 Task: Plan a 90-minute guitar and music lessons with a professional musician.
Action: Mouse pressed left at (901, 125)
Screenshot: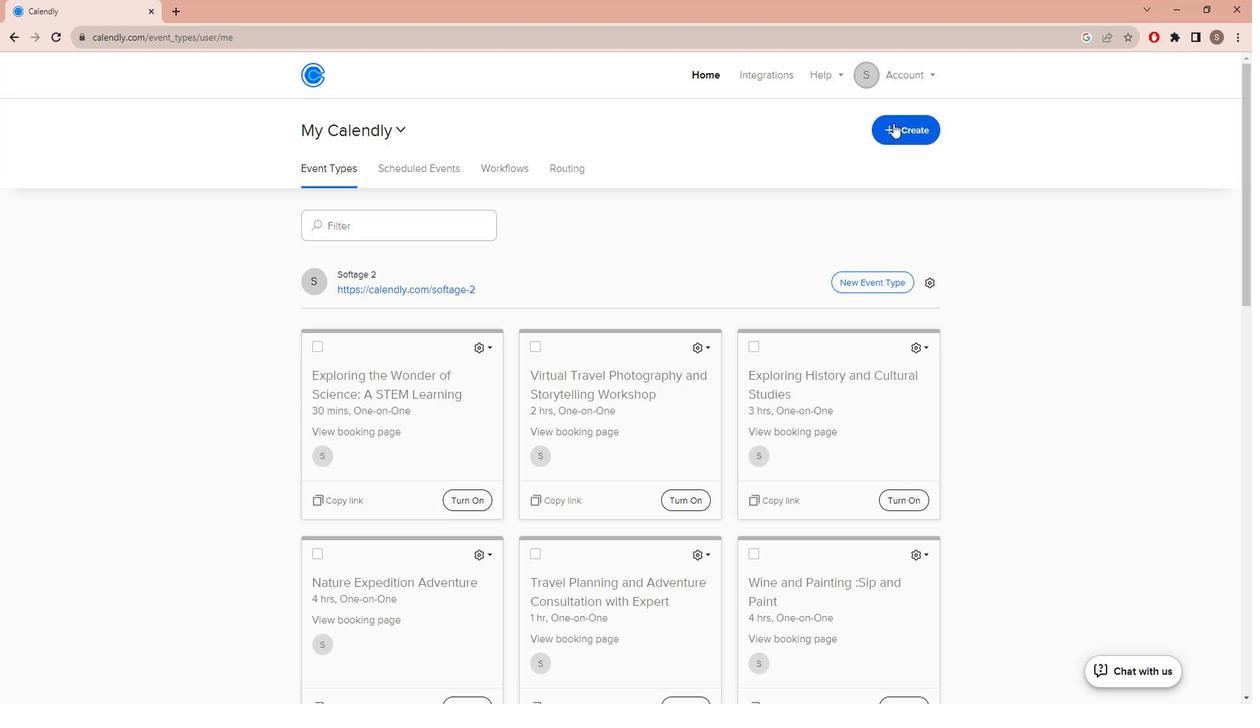 
Action: Mouse moved to (869, 172)
Screenshot: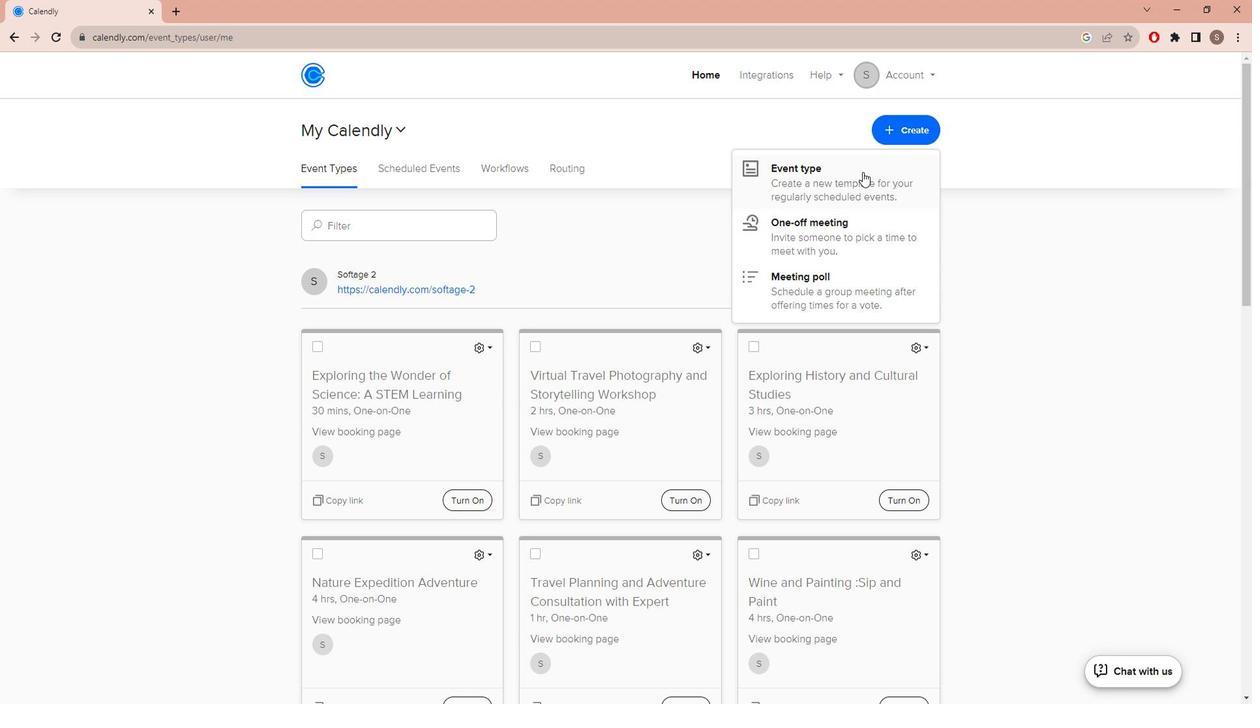 
Action: Mouse pressed left at (869, 172)
Screenshot: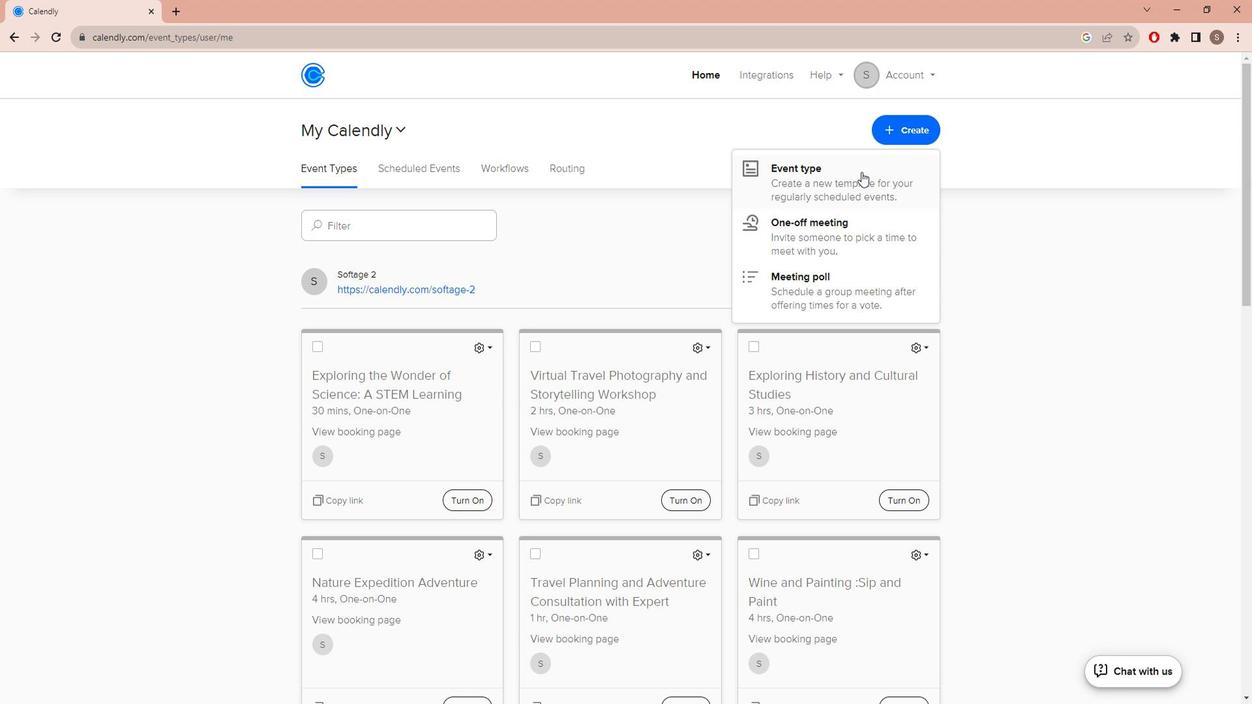 
Action: Mouse moved to (593, 240)
Screenshot: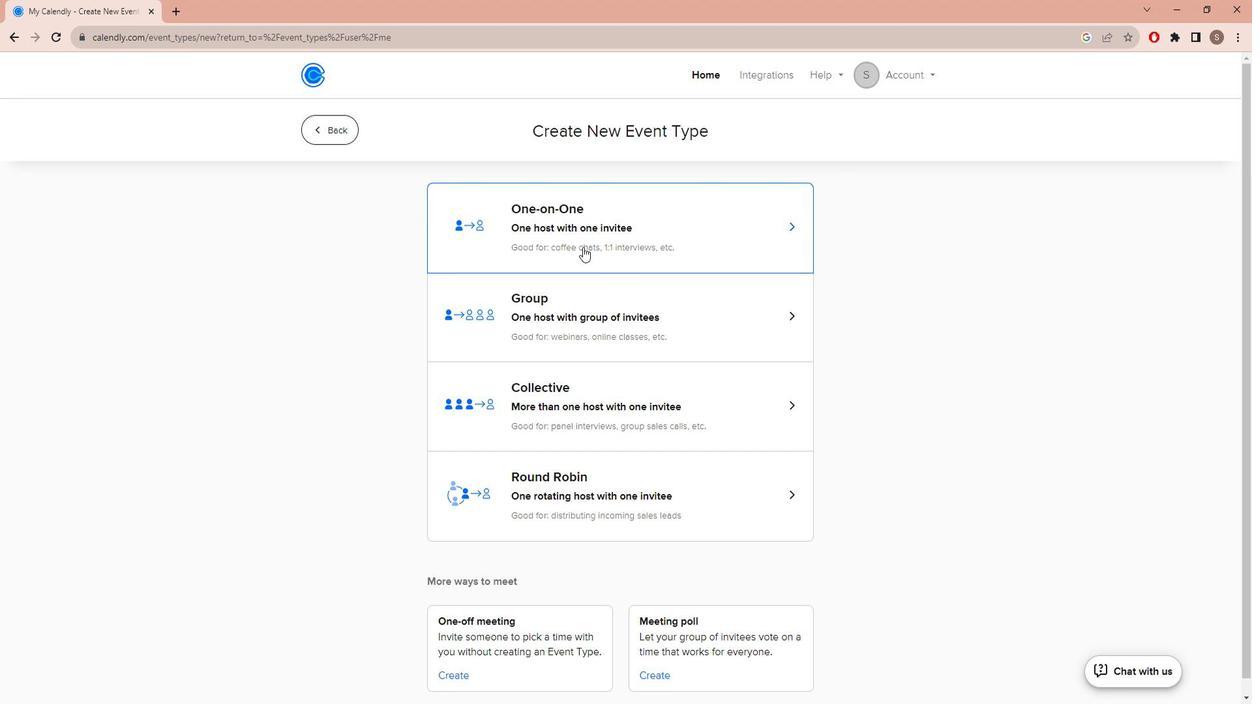 
Action: Mouse pressed left at (593, 240)
Screenshot: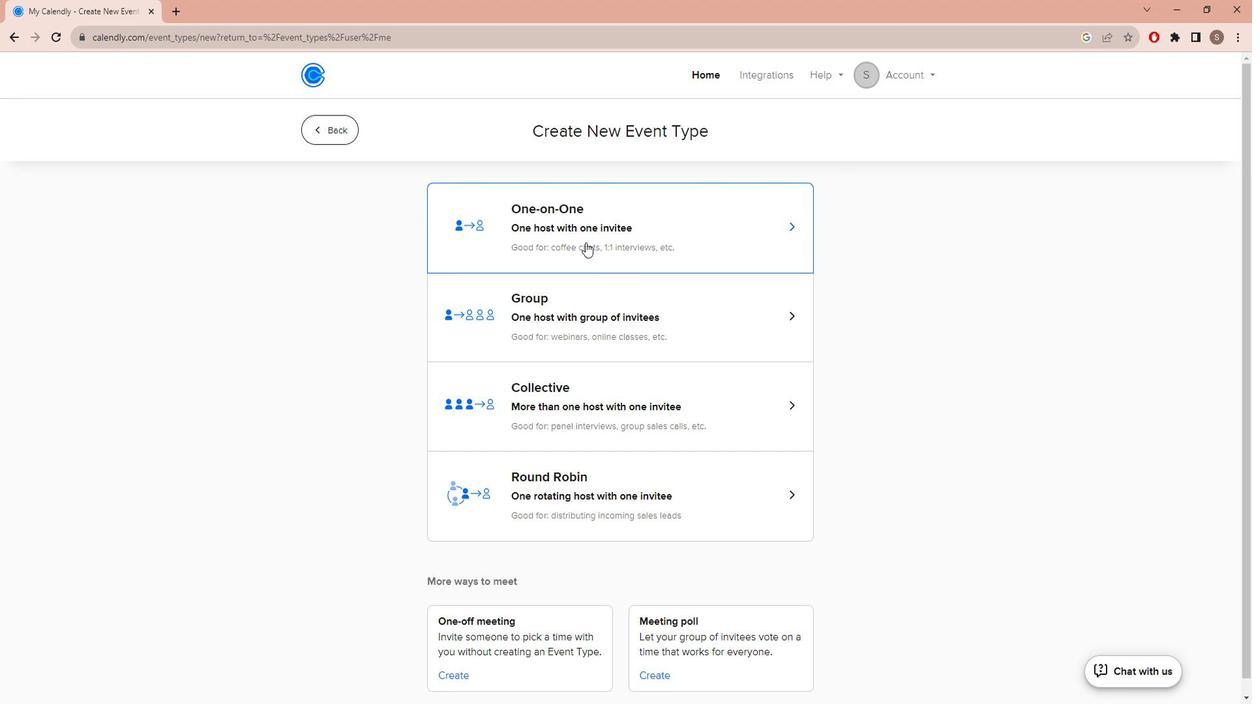 
Action: Mouse moved to (511, 315)
Screenshot: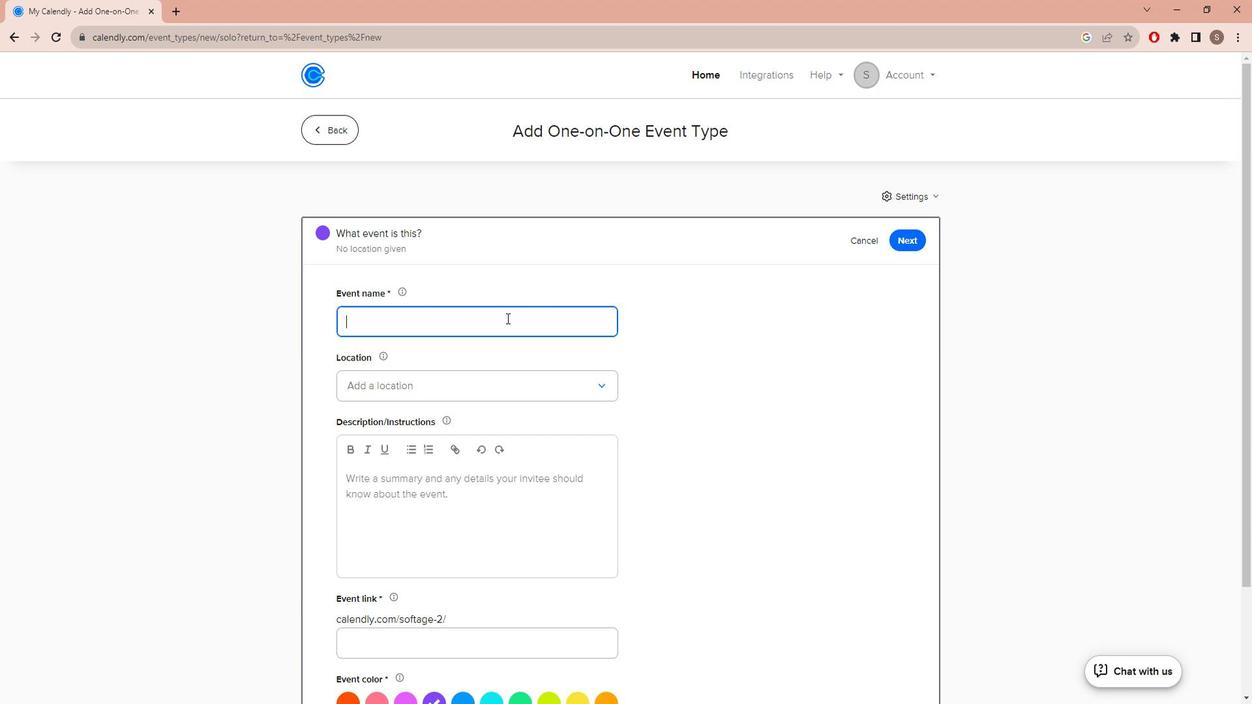 
Action: Key pressed <Key.caps_lock>G<Key.caps_lock>uir<Key.backspace><Key.backspace><Key.backspace><Key.backspace>g<Key.caps_lock>UITAR<Key.space><Key.caps_lock>l<Key.caps_lock>ESSON<Key.shift_r>:<Key.space><Key.caps_lock>l<Key.caps_lock>ESSON<Key.space>WITH<Key.space>A<Key.space><Key.caps_lock>p<Key.caps_lock>RO
Screenshot: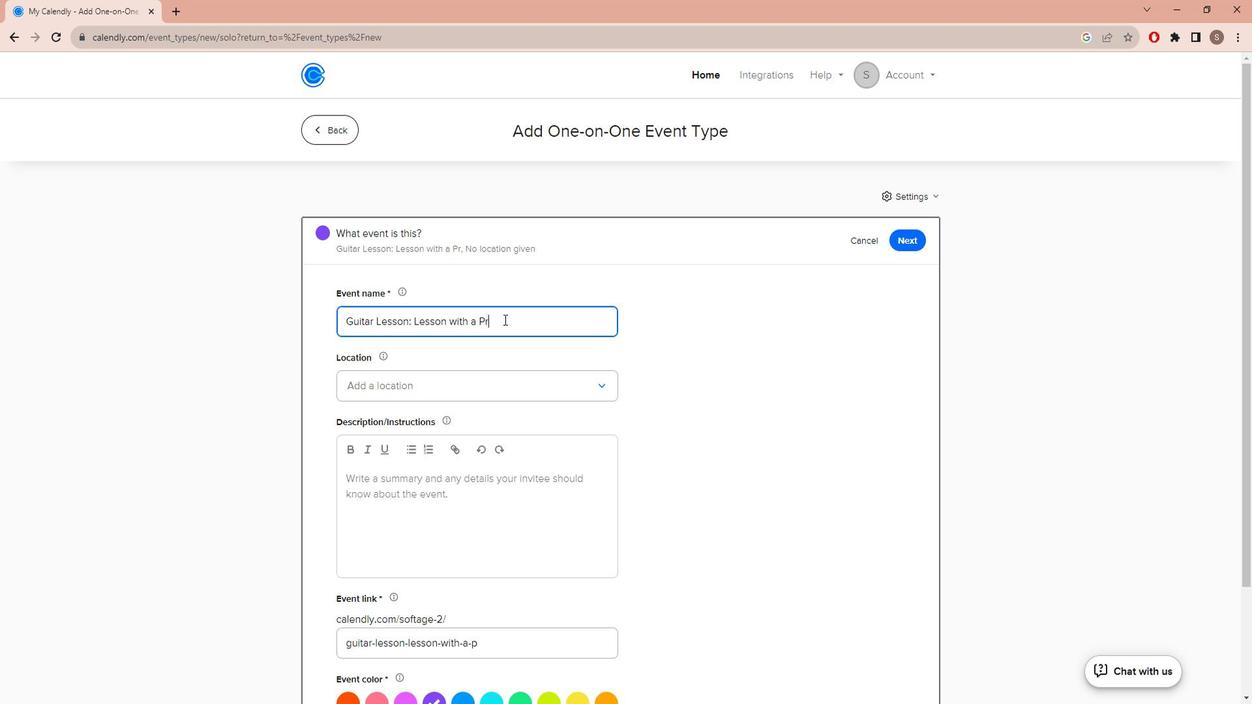 
Action: Mouse moved to (416, 381)
Screenshot: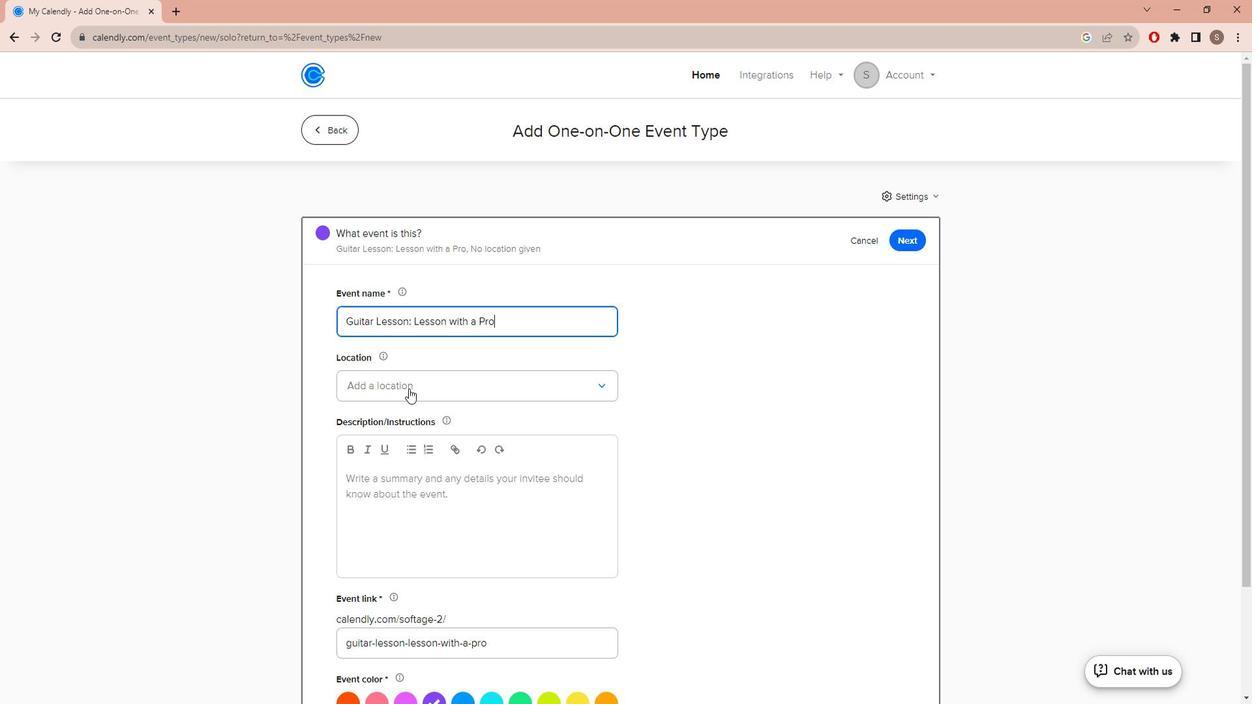 
Action: Mouse pressed left at (416, 381)
Screenshot: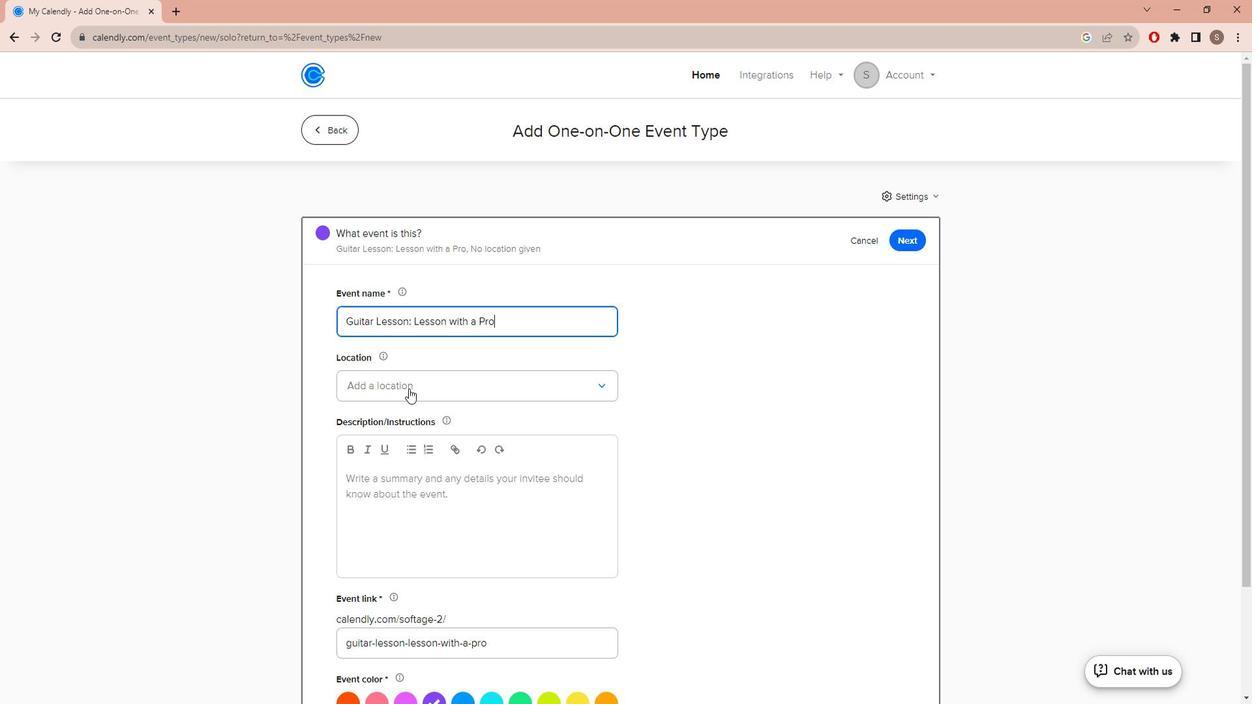 
Action: Mouse moved to (396, 412)
Screenshot: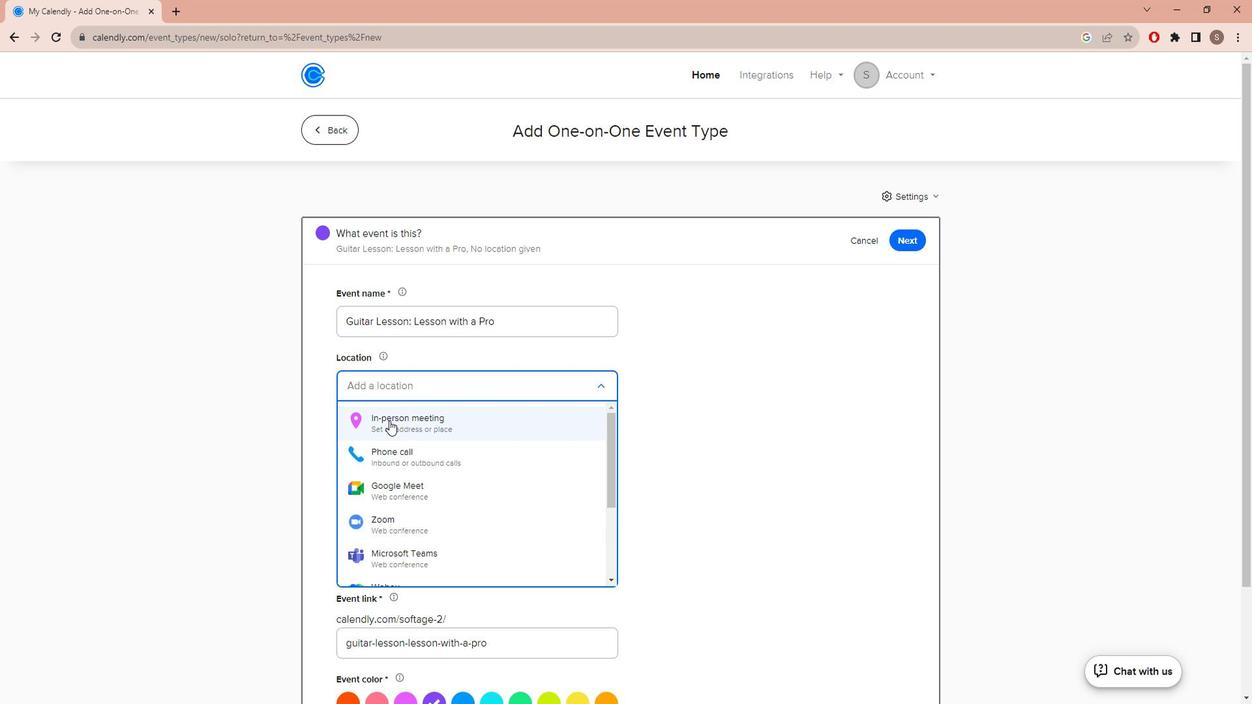 
Action: Mouse pressed left at (396, 412)
Screenshot: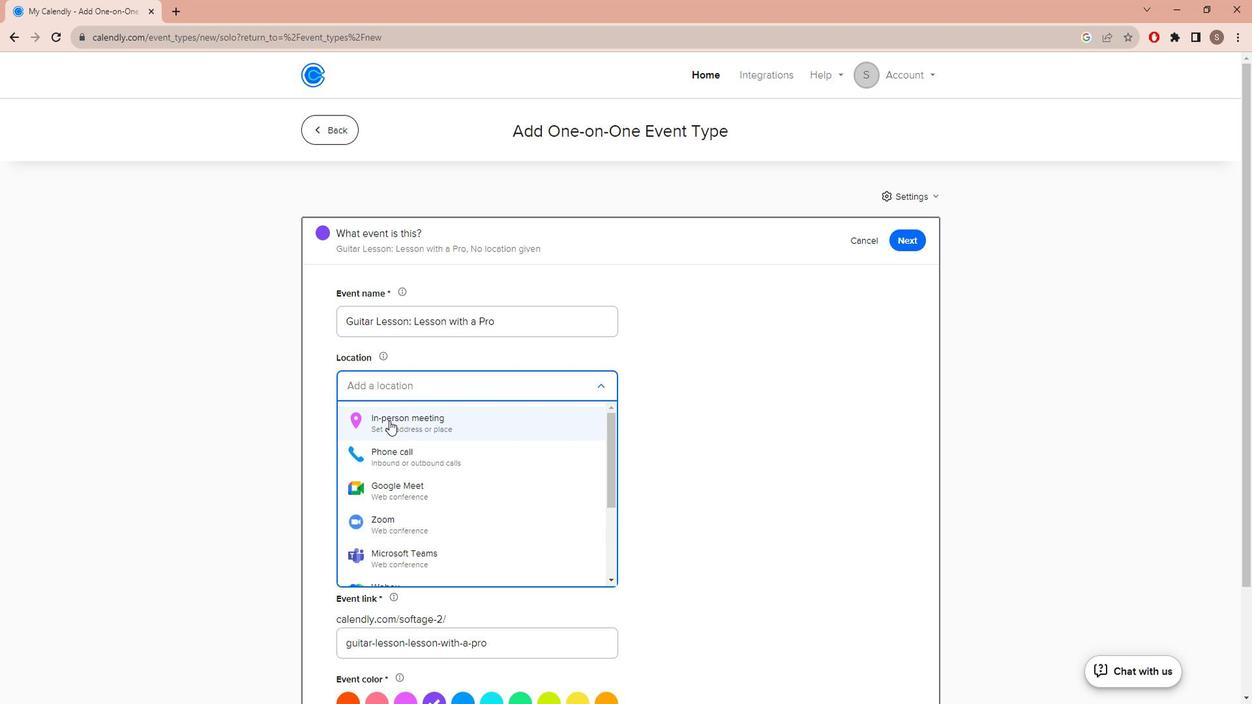
Action: Mouse moved to (596, 230)
Screenshot: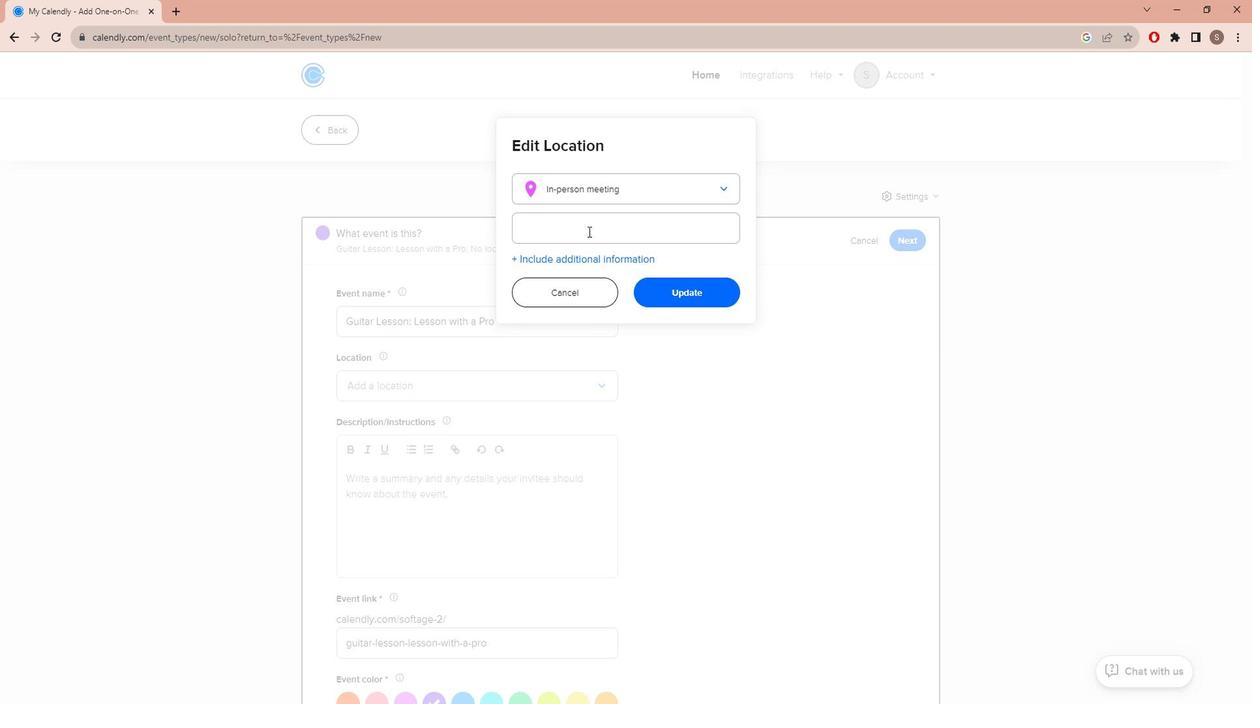 
Action: Mouse pressed left at (596, 230)
Screenshot: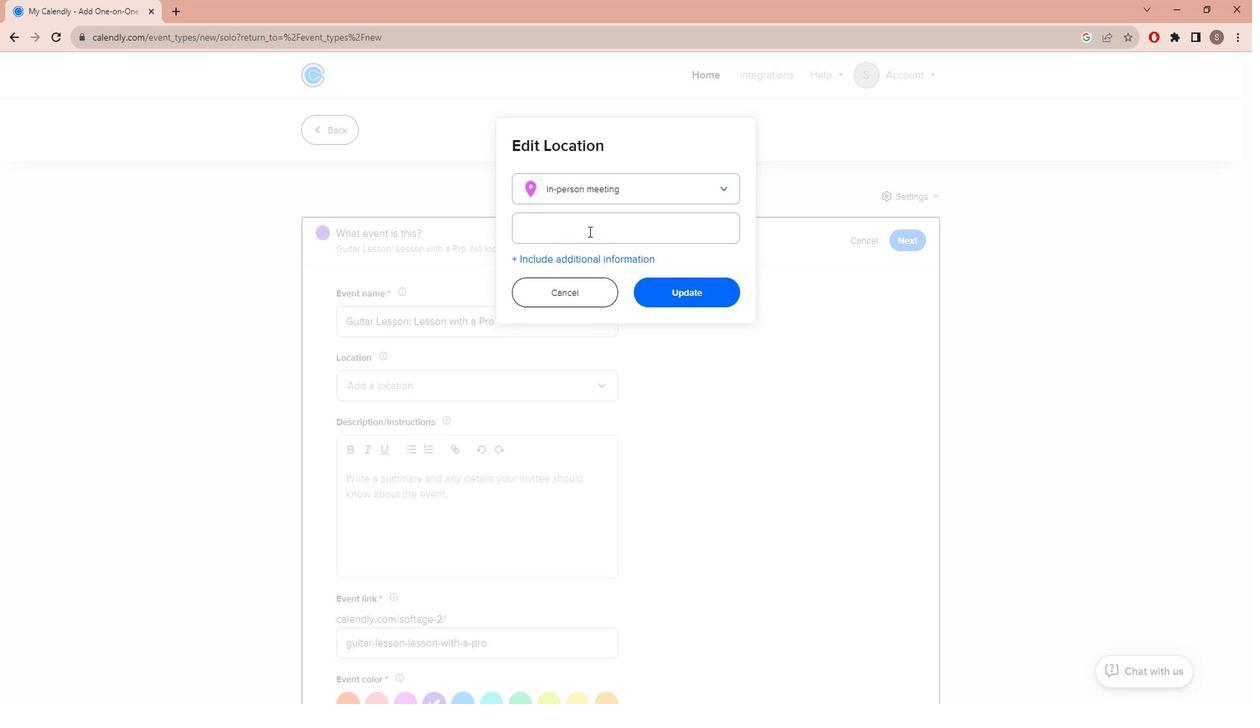 
Action: Mouse moved to (597, 228)
Screenshot: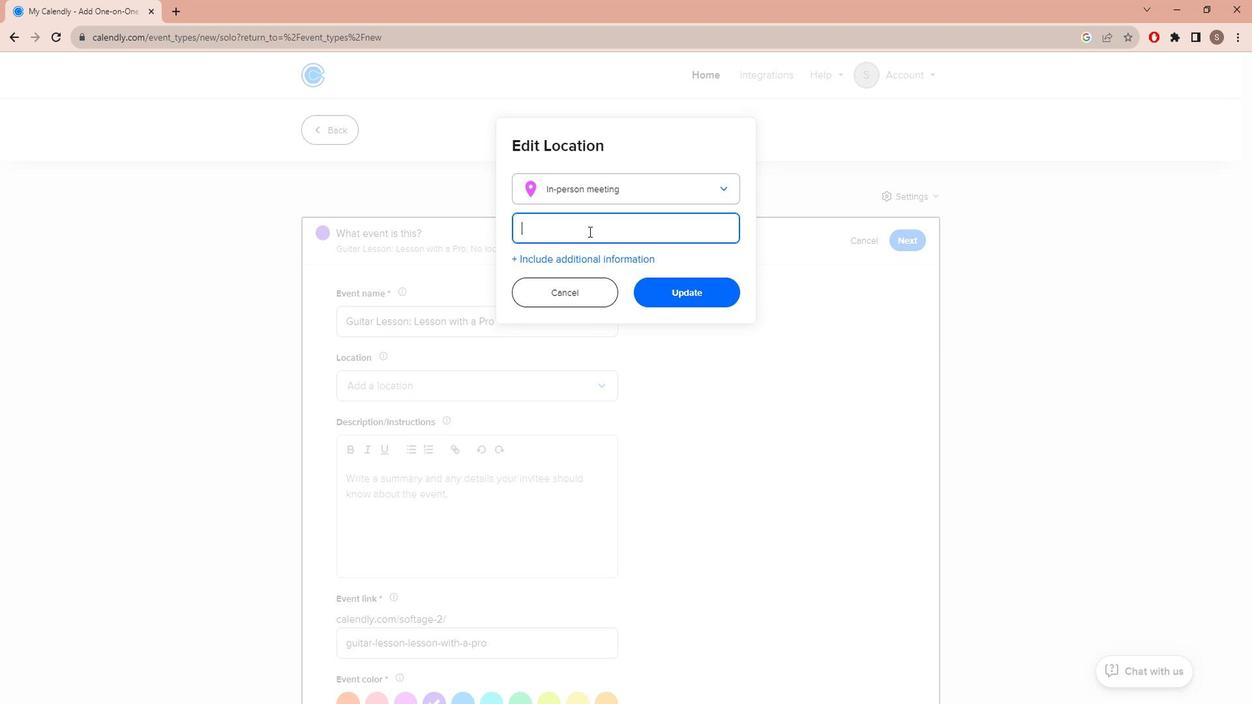 
Action: Key pressed <Key.caps_lock>g<Key.caps_lock>UITAR<Key.space><Key.caps_lock>g<Key.caps_lock>ROOVE<Key.space><Key.caps_lock>a<Key.caps_lock>CADEMY
Screenshot: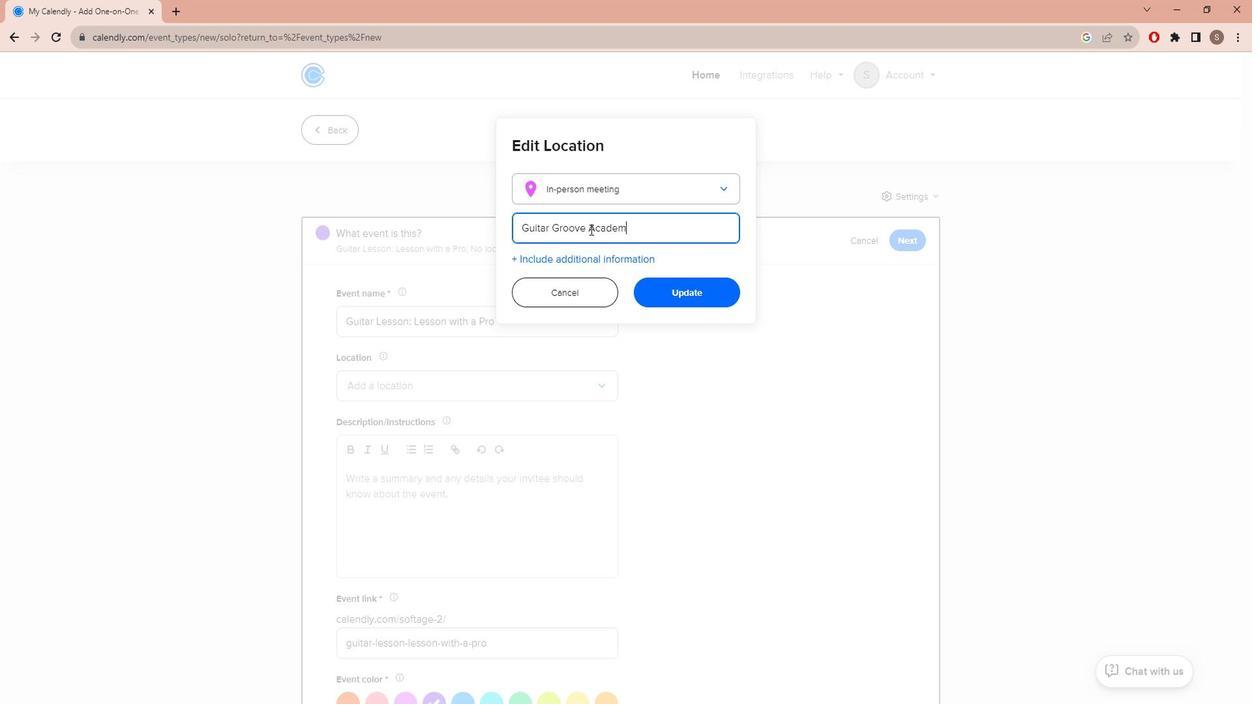 
Action: Mouse moved to (597, 228)
Screenshot: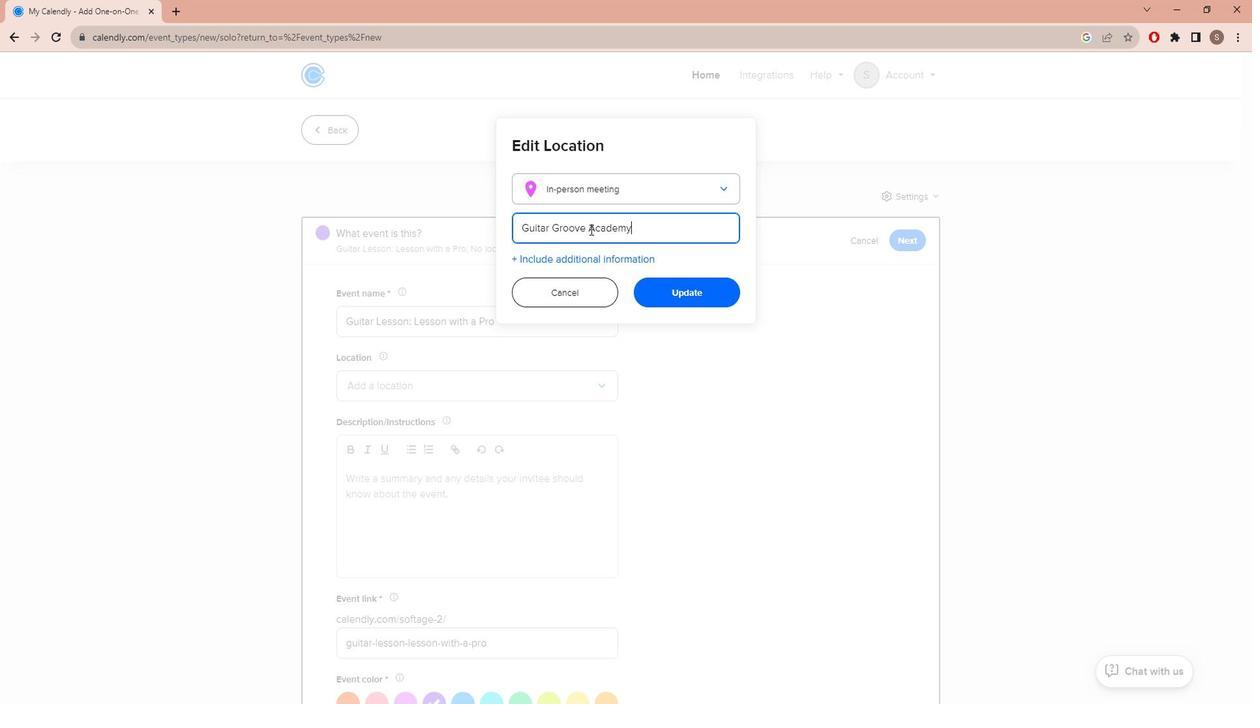 
Action: Key pressed ,<Key.caps_lock>m<Key.caps_lock>INNESOTA,<Key.caps_lock>u.s.a
Screenshot: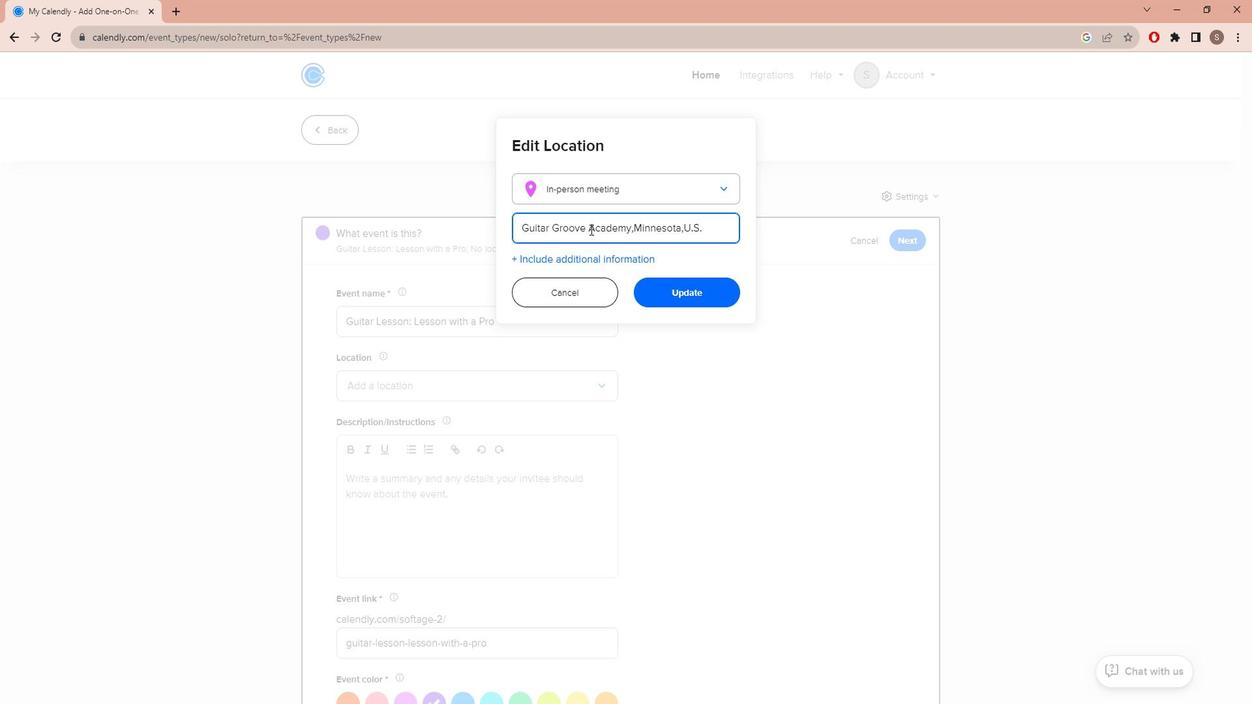 
Action: Mouse moved to (720, 293)
Screenshot: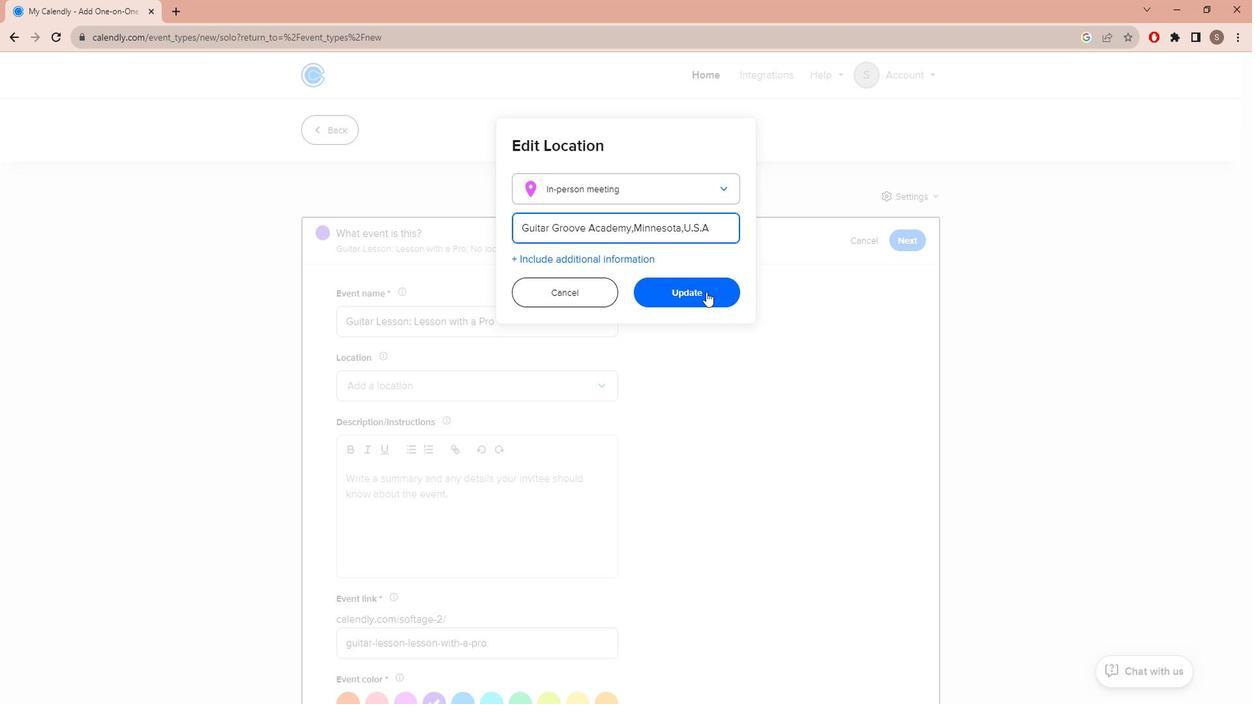 
Action: Mouse pressed left at (720, 293)
Screenshot: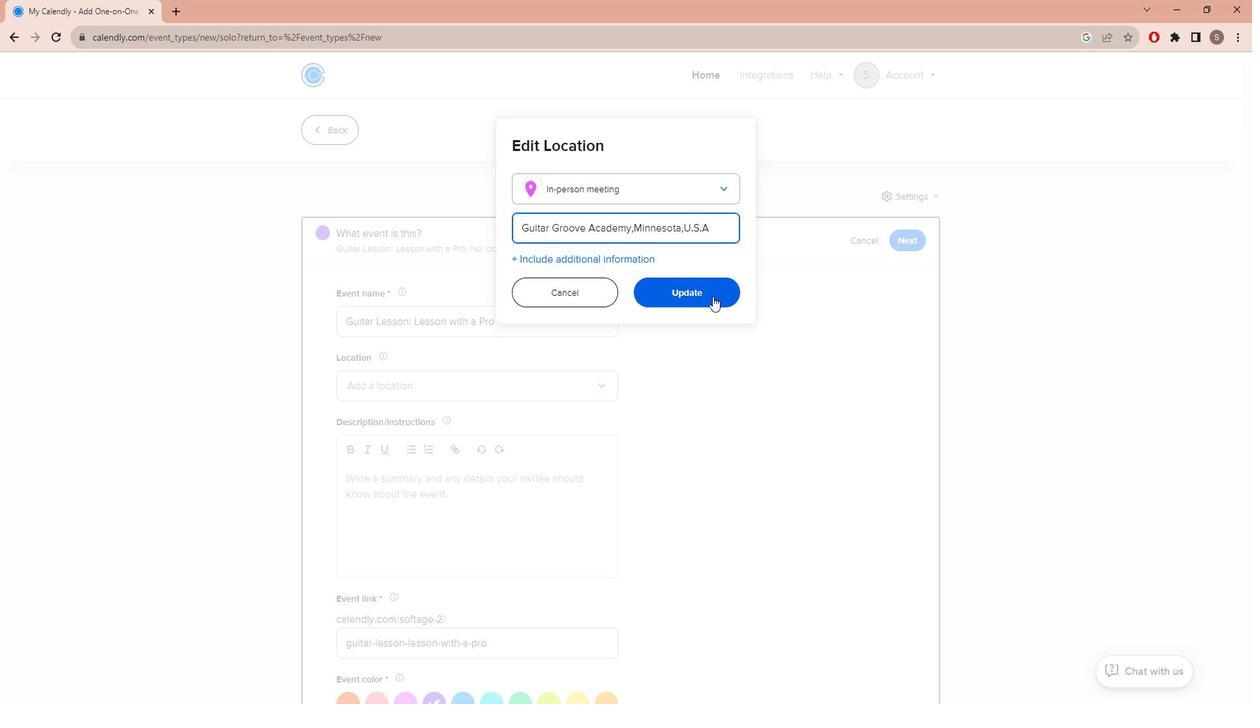 
Action: Mouse moved to (483, 396)
Screenshot: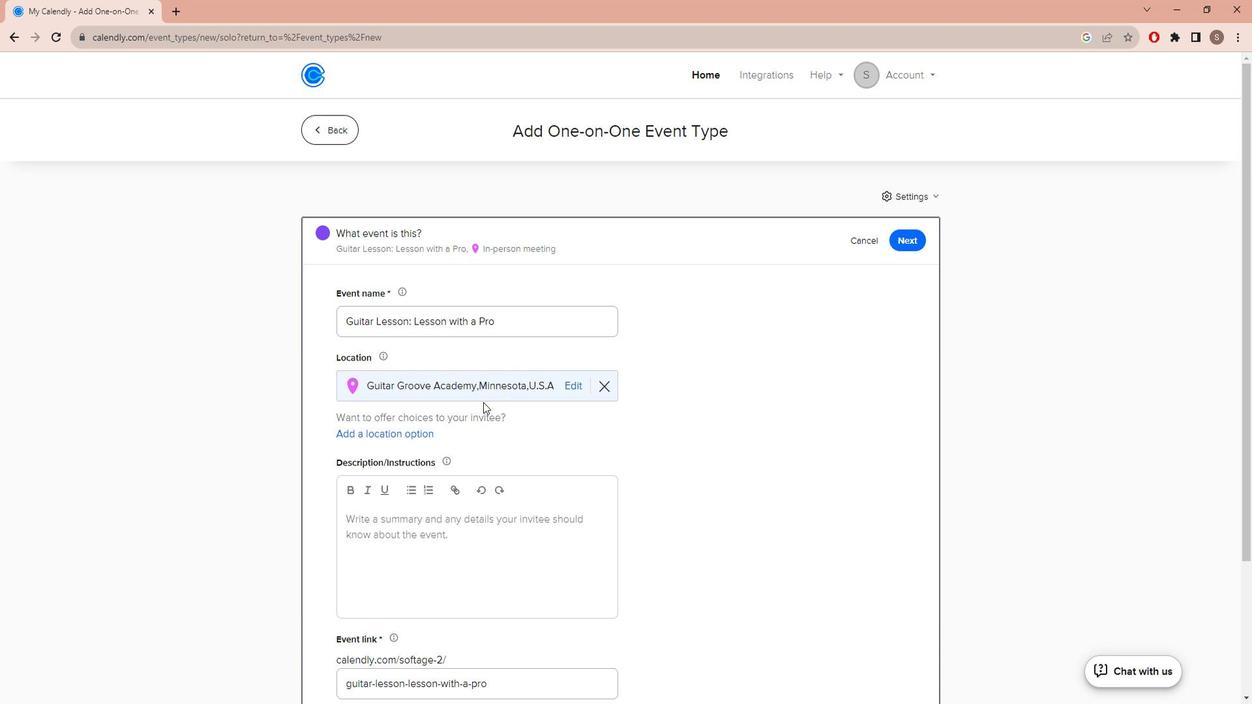 
Action: Mouse scrolled (483, 396) with delta (0, 0)
Screenshot: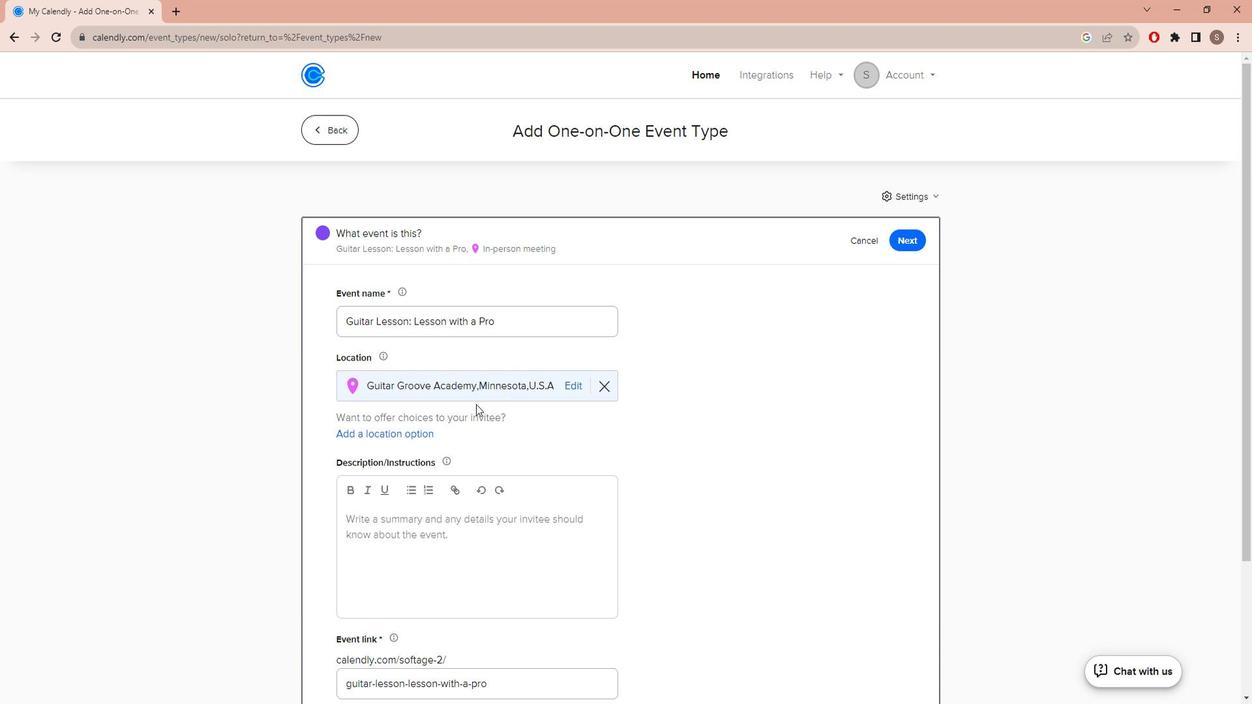 
Action: Mouse scrolled (483, 396) with delta (0, 0)
Screenshot: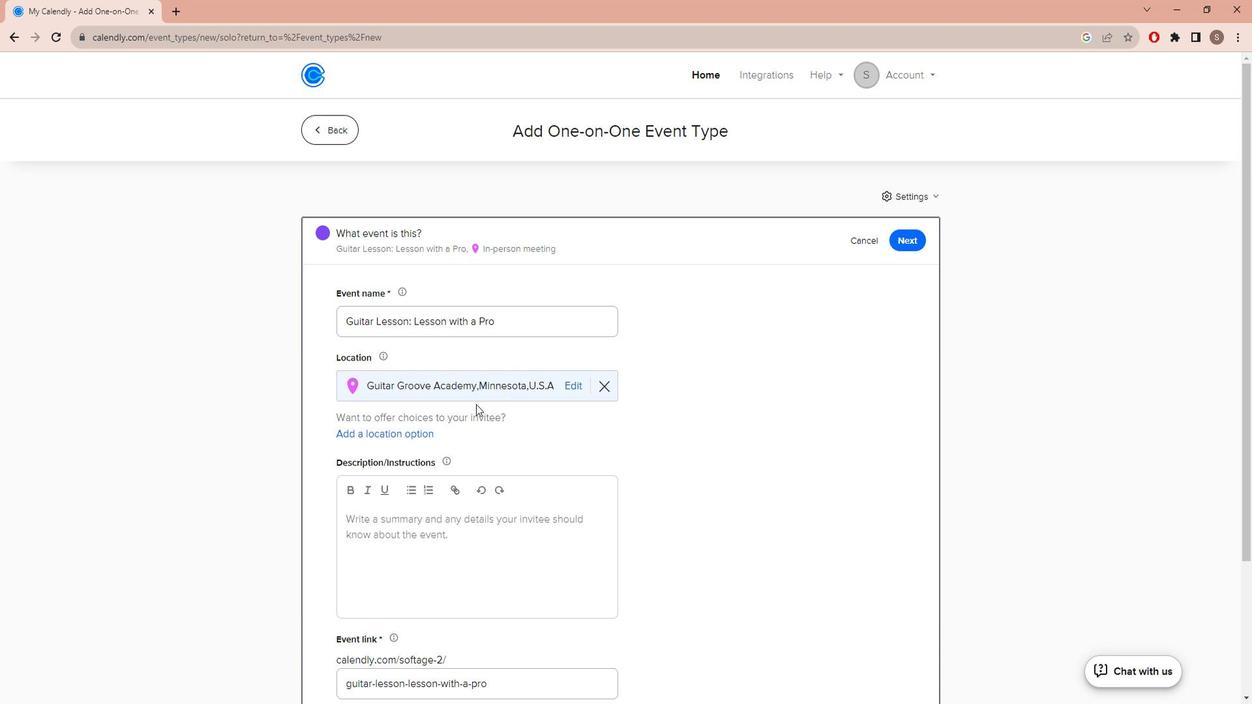 
Action: Mouse scrolled (483, 396) with delta (0, 0)
Screenshot: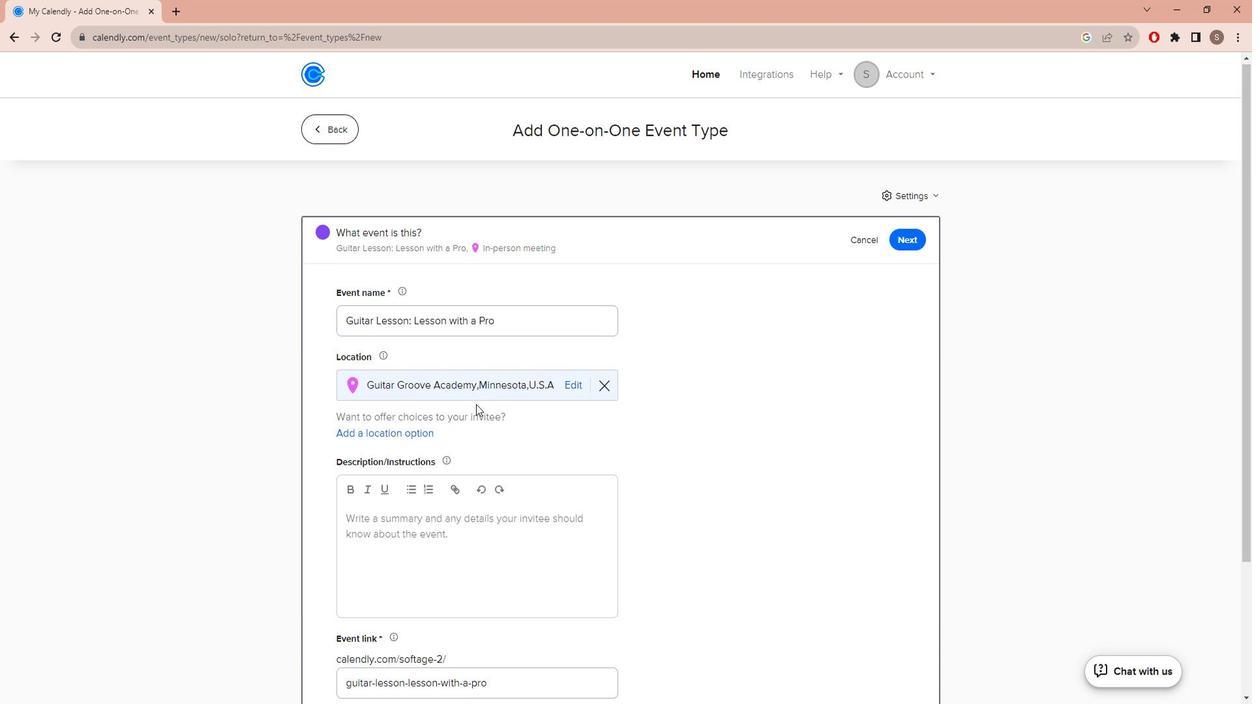 
Action: Mouse moved to (447, 383)
Screenshot: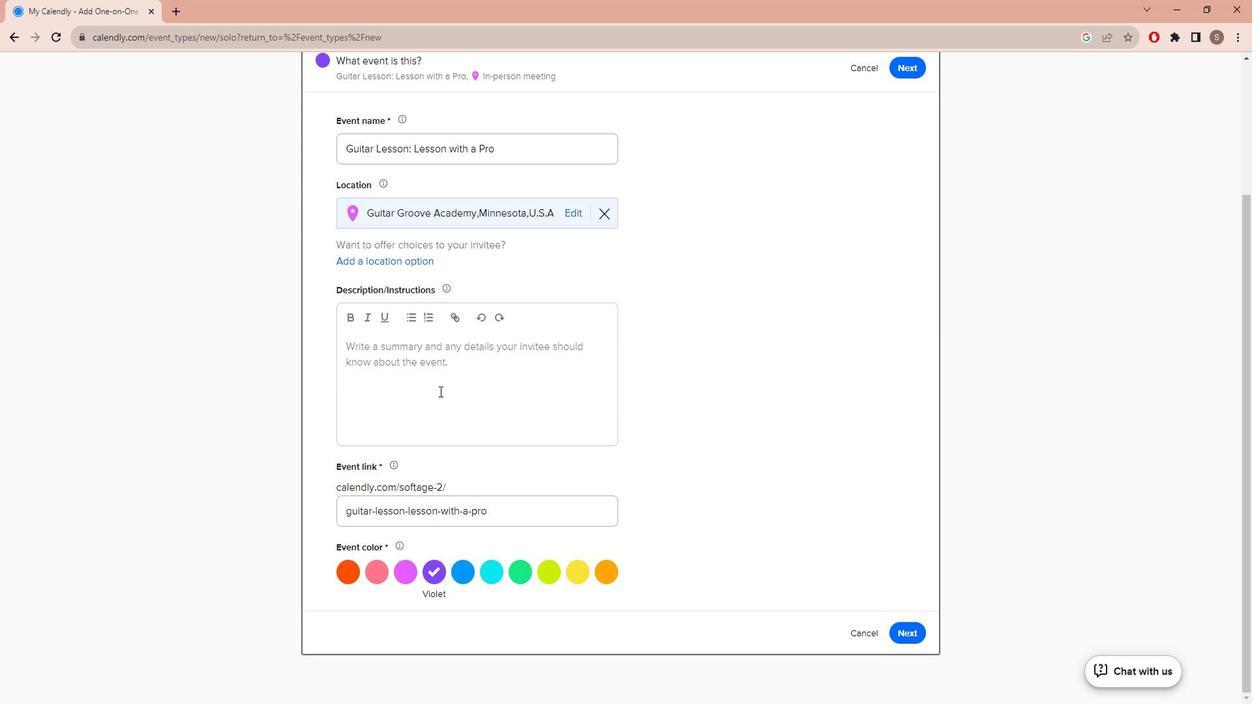 
Action: Mouse pressed left at (447, 383)
Screenshot: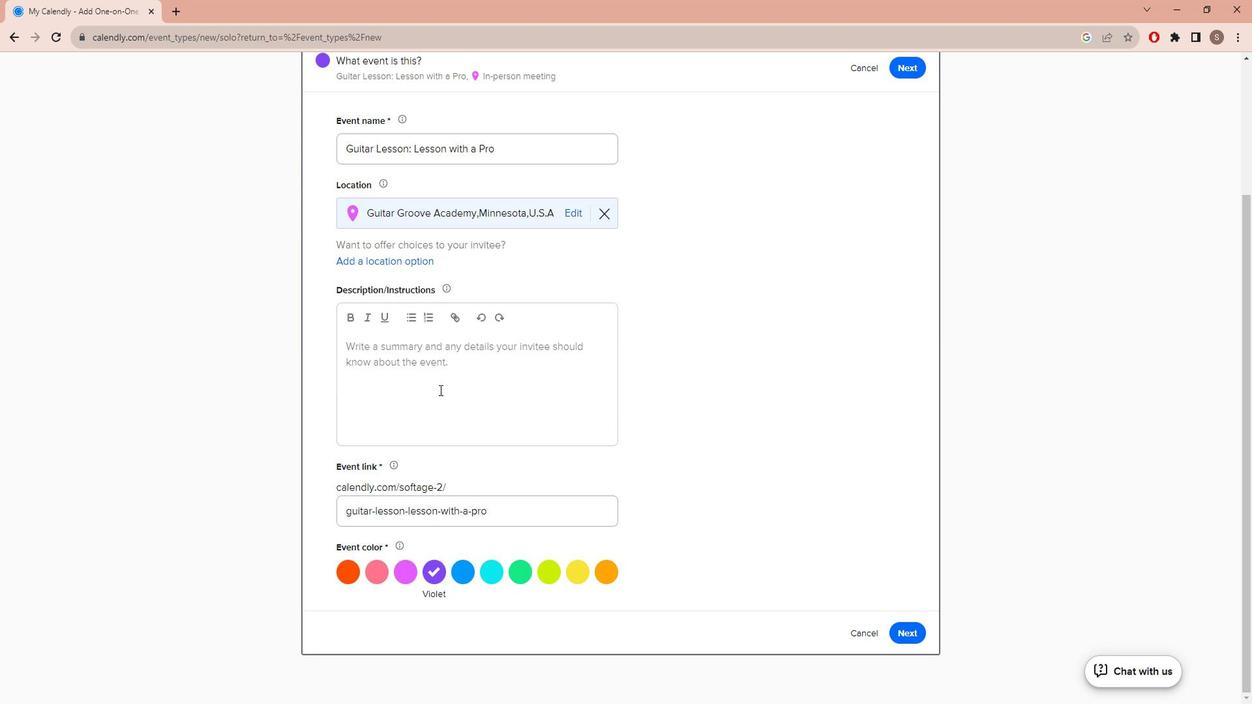 
Action: Key pressed <Key.caps_lock>J<Key.caps_lock><Key.backspace>j<Key.caps_lock>OIN<Key.space>US<Key.space>FOR<Key.space><Key.space>A<Key.space>MUSIC<Key.space>LESSON<Key.space>WITH<Key.space>A<Key.space>SEASONE<Key.space><Key.backspace>D<Key.space>PROFESSIONAL<Key.space>MUSICIAN,<Key.backspace>.<Key.caps_lock>w<Key.caps_lock>HETHER<Key.space>YOU<Key.space>ARE<Key.space>A<Key.space>BEGINNER<Key.space>LOOKING<Key.space>Y<Key.backspace>TO<Key.space>START<Key.space>YOUR<Key.space>JOURNEY<Key.space>OR<Key.space>AN<Key.space>INTERMEDIATE<Key.space>PA<Key.backspace>LAYER<Key.space>LOOKU<Key.backspace>ING<Key.space>TO<Key.space>ENHANCE<Key.space>YUO<Key.backspace><Key.backspace>OUR<Key.space>SKILLS,THIS<Key.space>PERSONALIZED<Key.space>LESSON<Key.space>WILL<Key.space>HELP<Key.space>YOU<Key.space>ACHIEVE<Key.space>YUOU<Key.backspace><Key.backspace><Key.backspace>OUR<Key.space>GOALS.<Key.caps_lock>l<Key.caps_lock>EARN<Key.space>THE<Key.space>ART<Key.space>OF<Key.space>PLAYING<Key.space>GUITAR<Key.space>AND<Key.space>DIVE<Key.space>INTO<Key.space>THE<Key.space>WORLD<Key.space>OF<Key.space>MUSIC<Key.space>UNDER<Key.space>THE<Key.space>GUIDANCE<Key.space>OF<Key.space>AN<Key.space>EP<Key.backspace>XPERT.
Screenshot: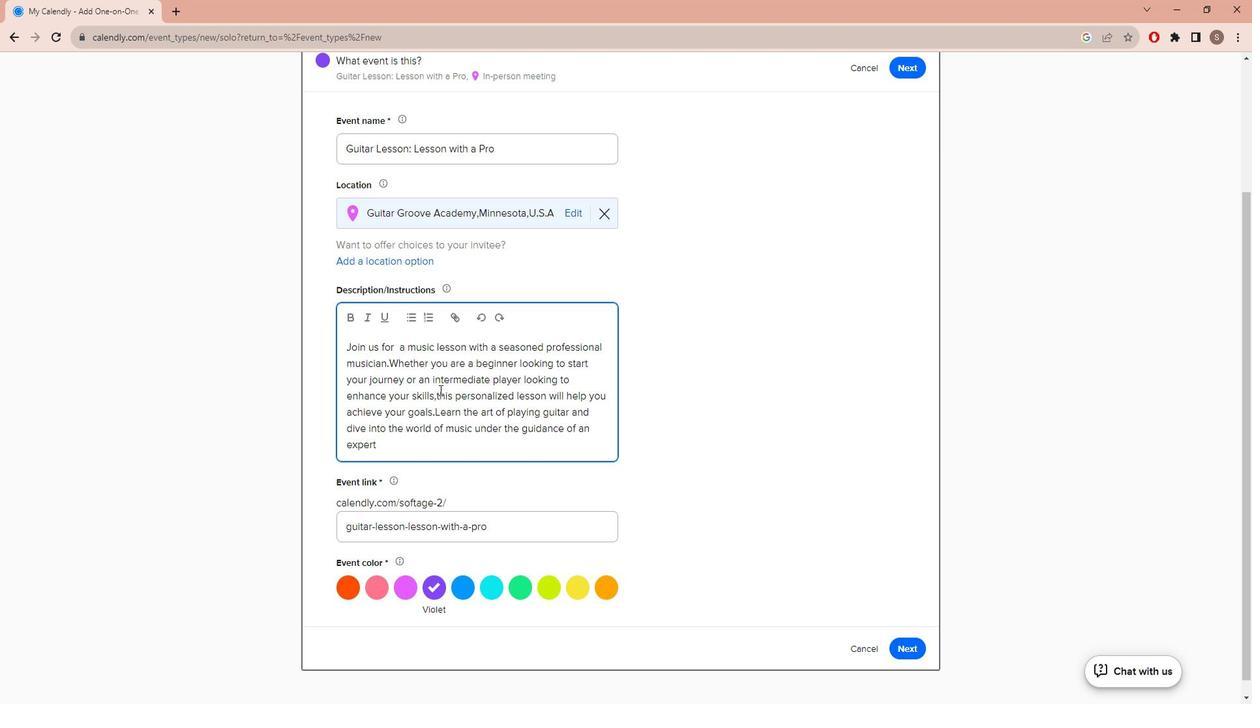 
Action: Mouse moved to (466, 566)
Screenshot: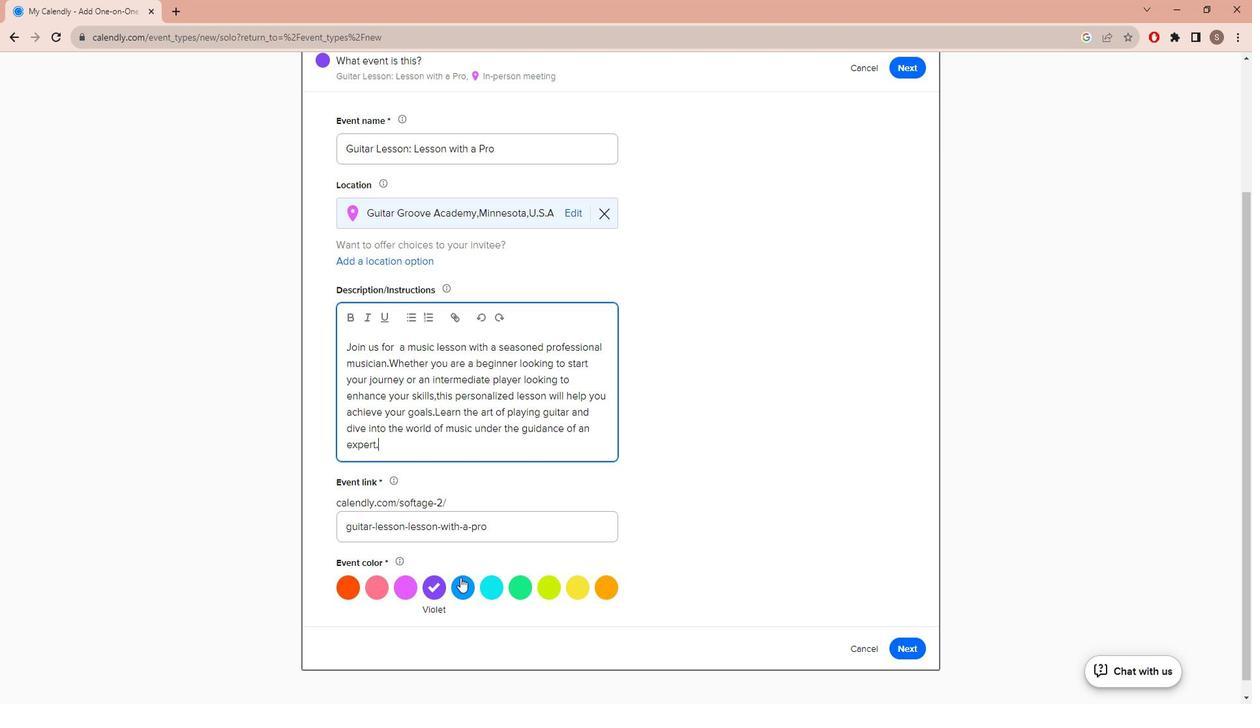 
Action: Mouse pressed left at (466, 566)
Screenshot: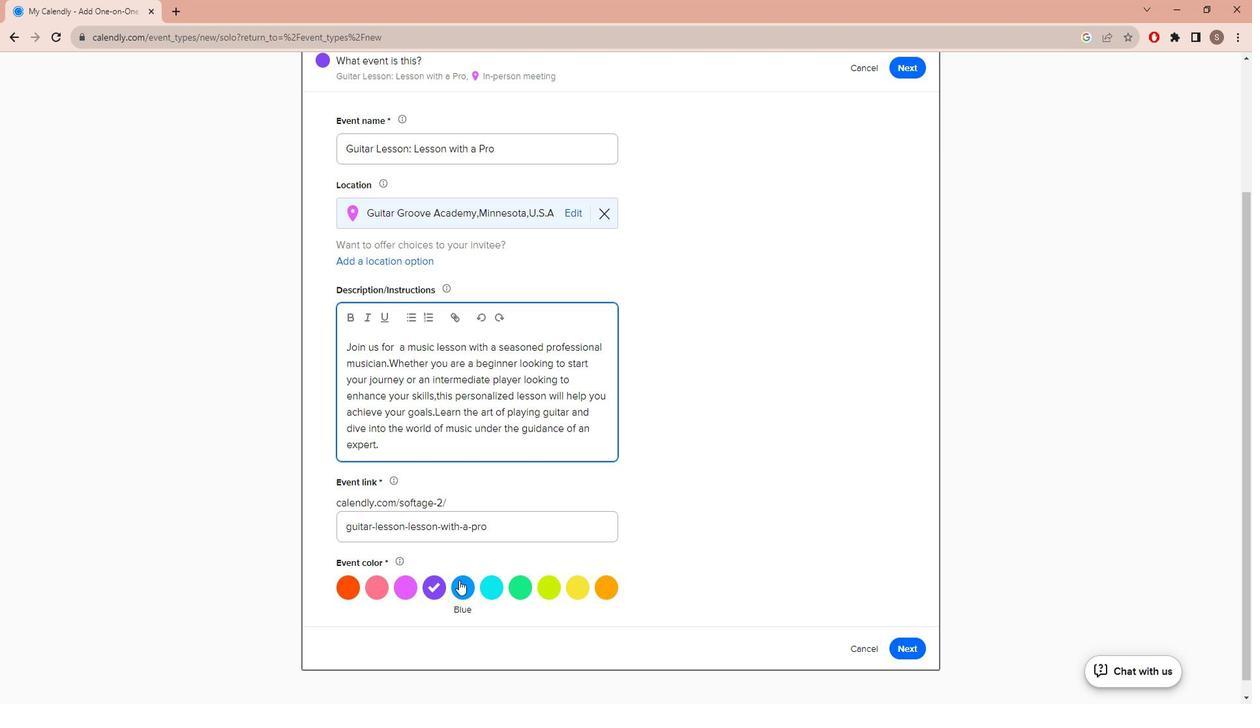 
Action: Mouse moved to (454, 462)
Screenshot: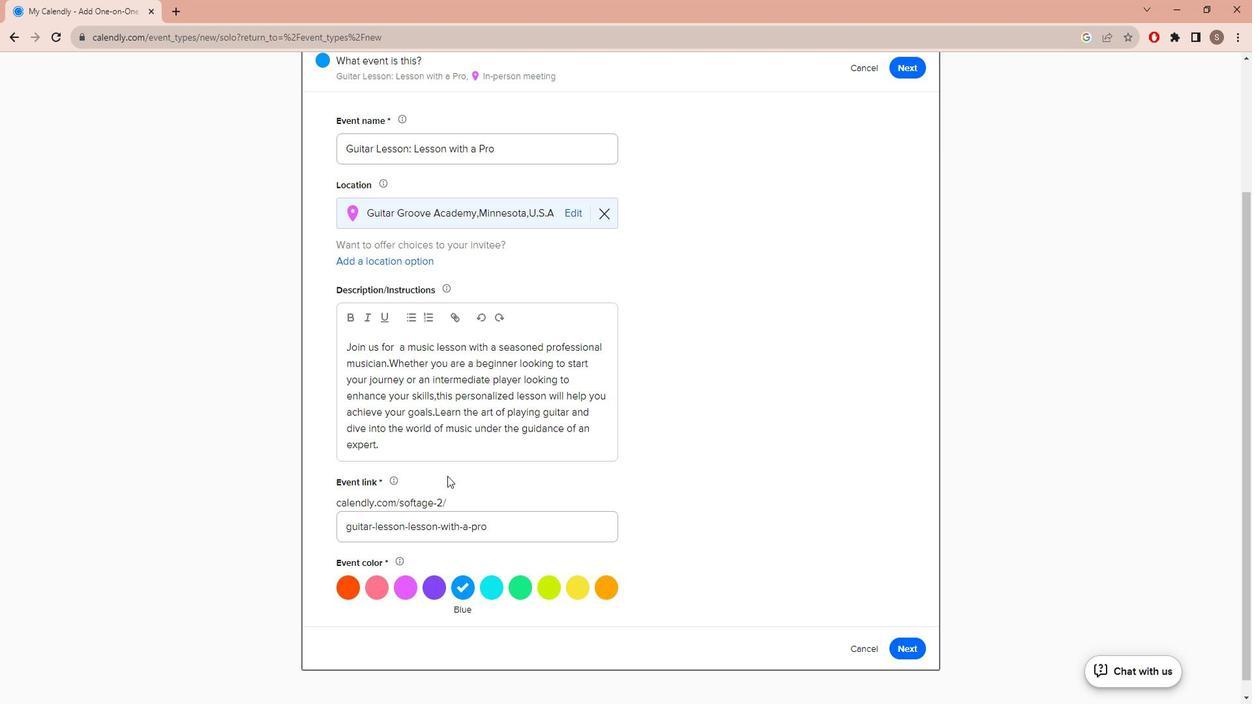 
Action: Mouse scrolled (454, 462) with delta (0, 0)
Screenshot: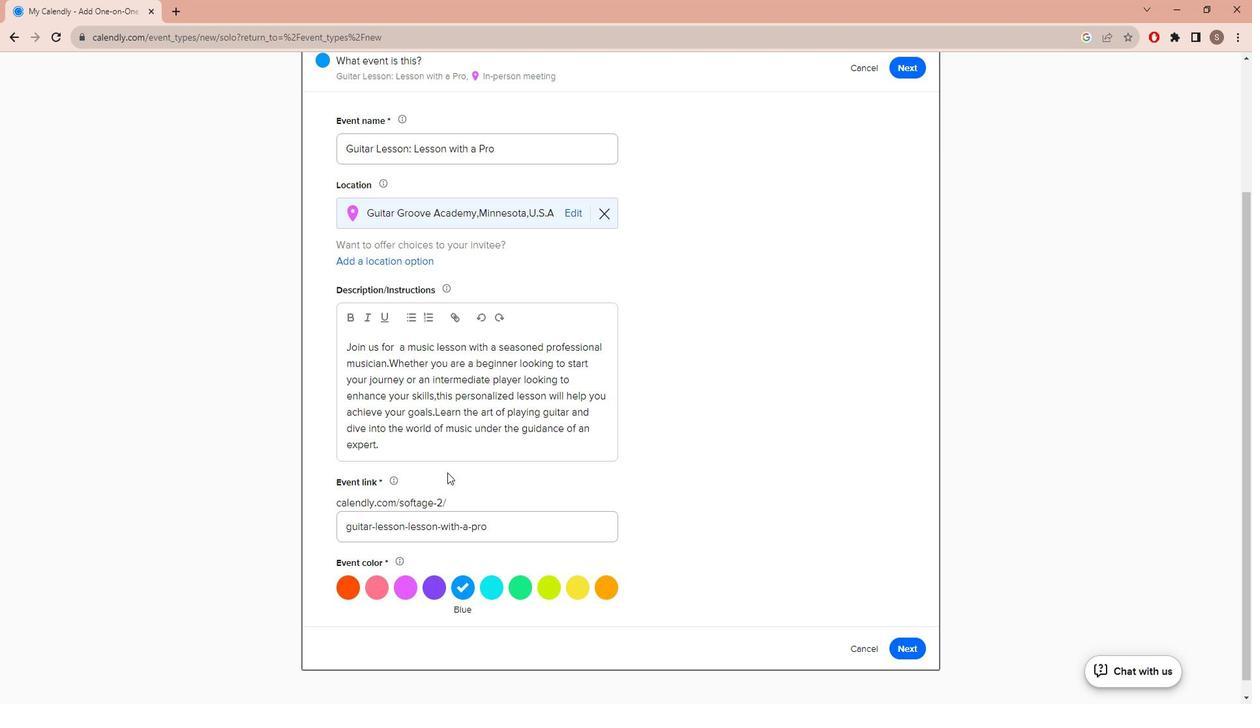 
Action: Mouse scrolled (454, 462) with delta (0, 0)
Screenshot: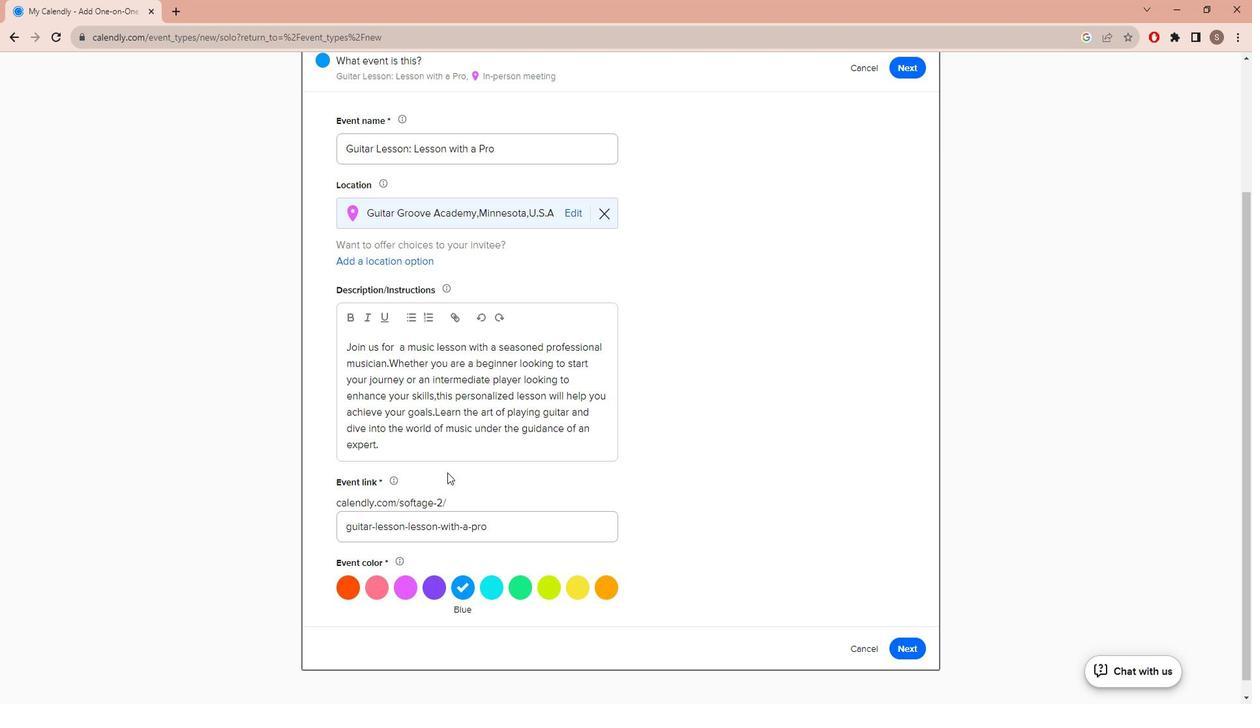 
Action: Mouse scrolled (454, 462) with delta (0, 0)
Screenshot: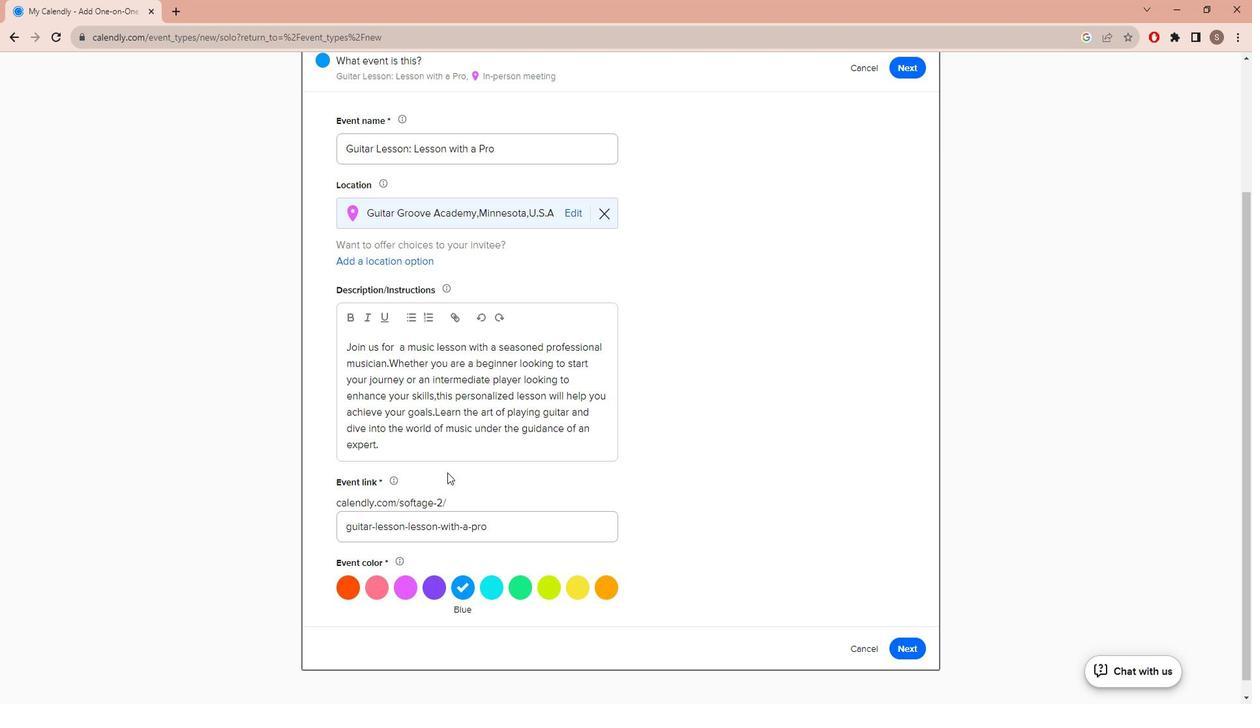 
Action: Mouse scrolled (454, 462) with delta (0, 0)
Screenshot: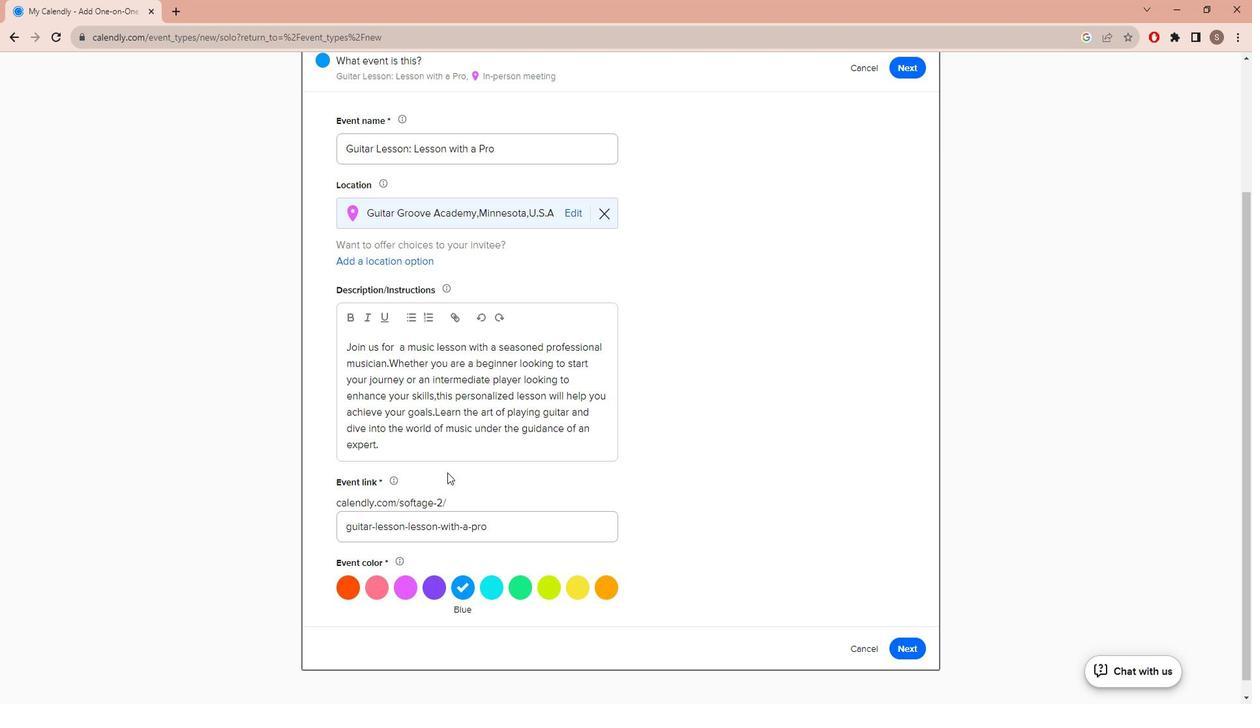 
Action: Mouse scrolled (454, 462) with delta (0, 0)
Screenshot: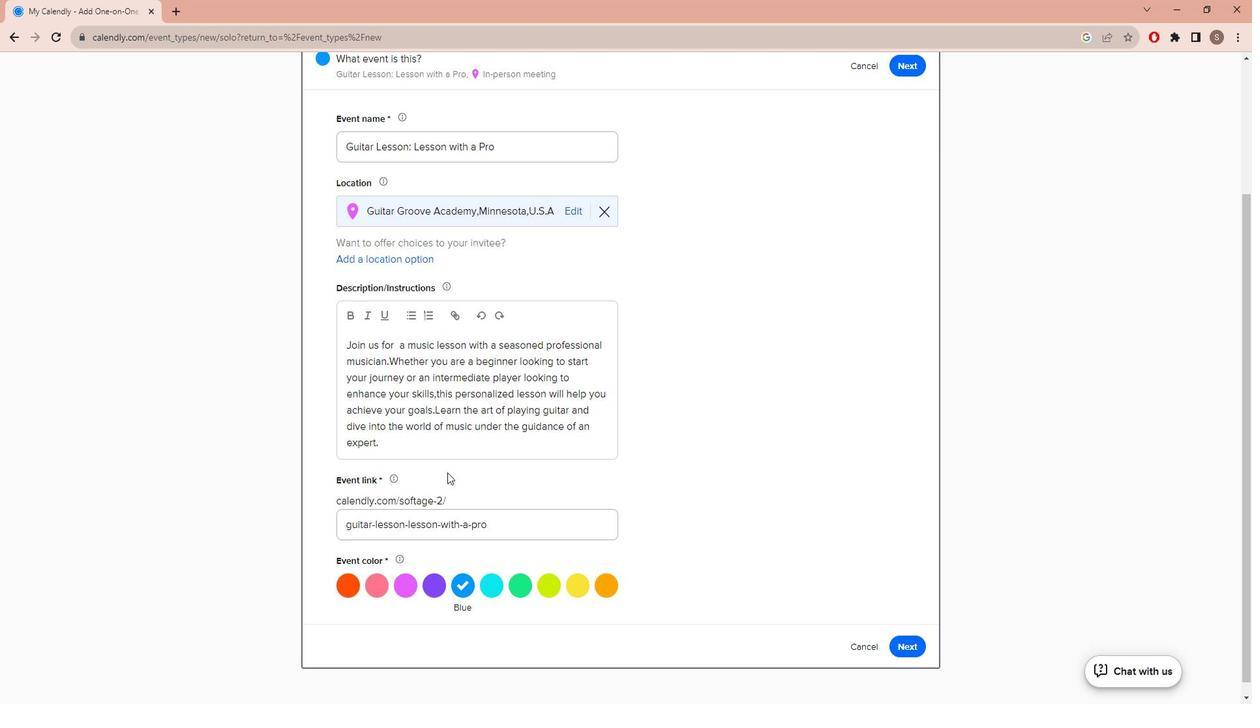 
Action: Mouse moved to (925, 617)
Screenshot: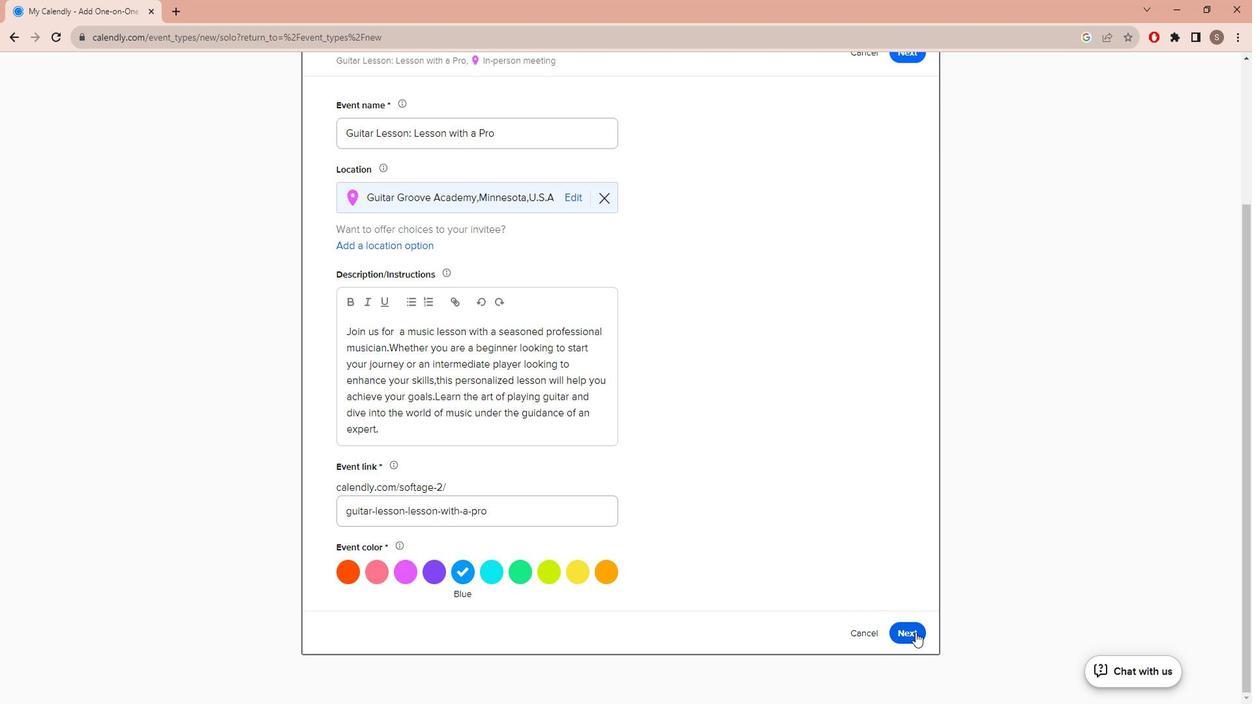 
Action: Mouse pressed left at (925, 617)
Screenshot: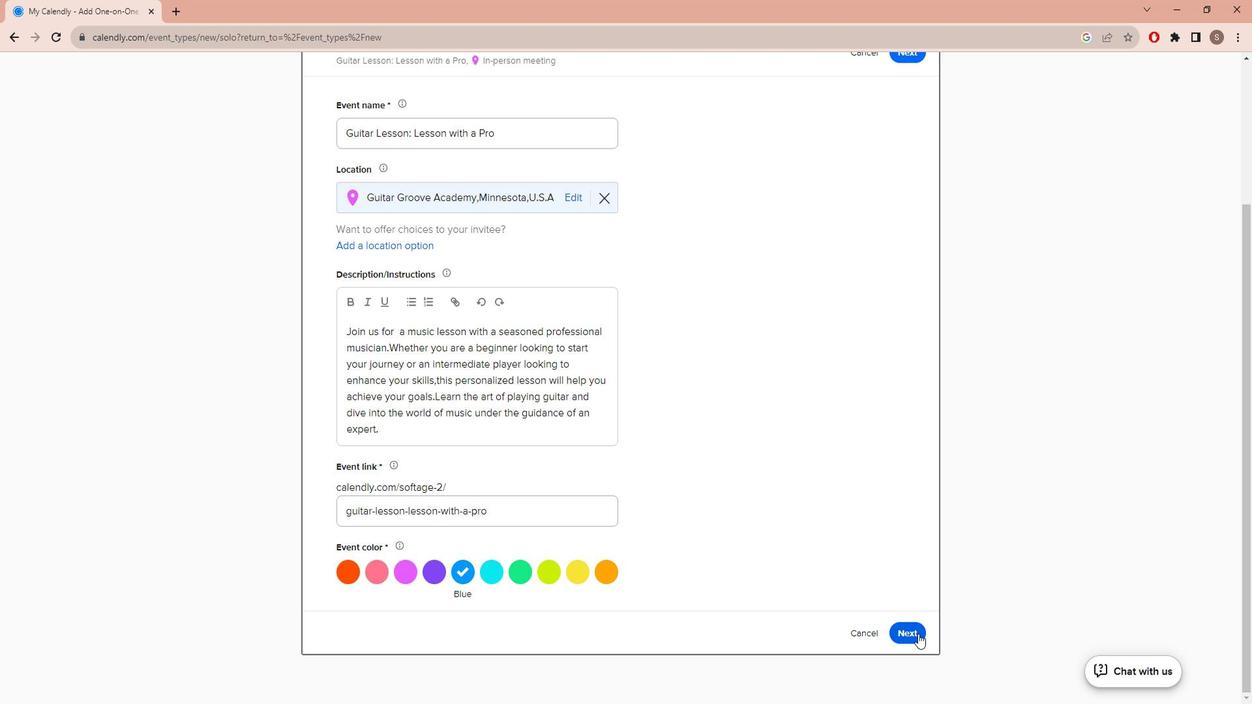 
Action: Mouse moved to (400, 368)
Screenshot: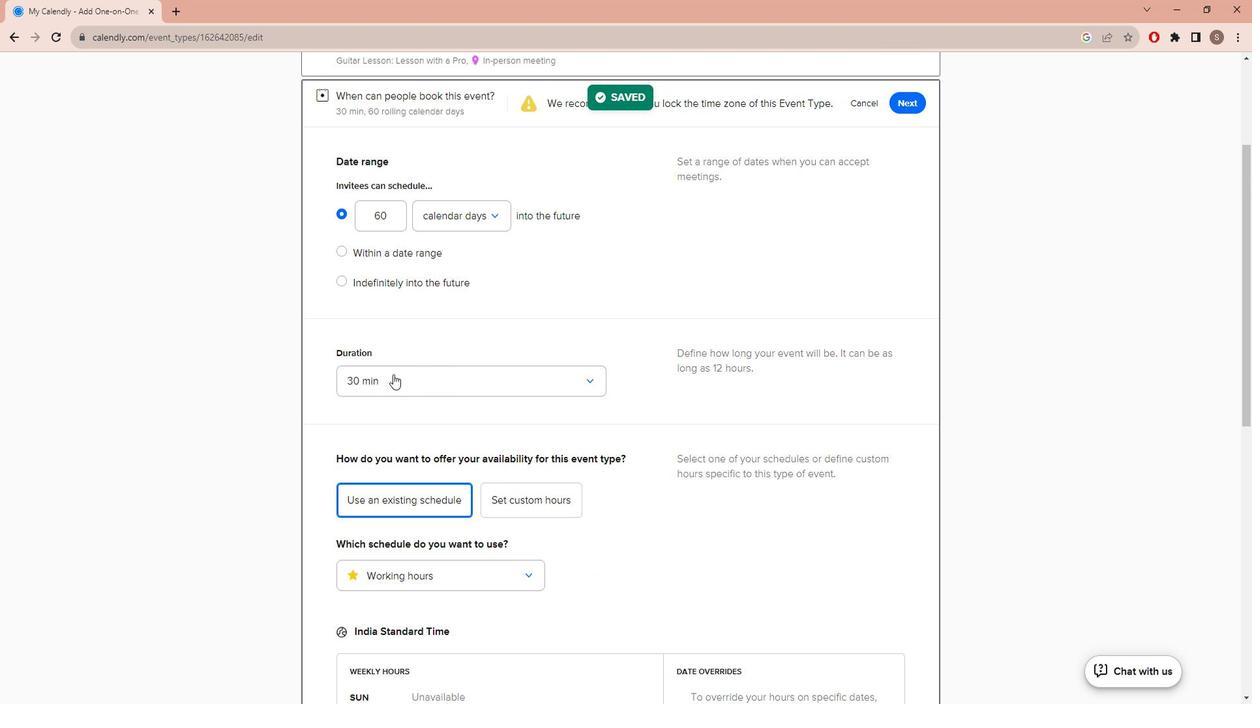 
Action: Mouse pressed left at (400, 368)
Screenshot: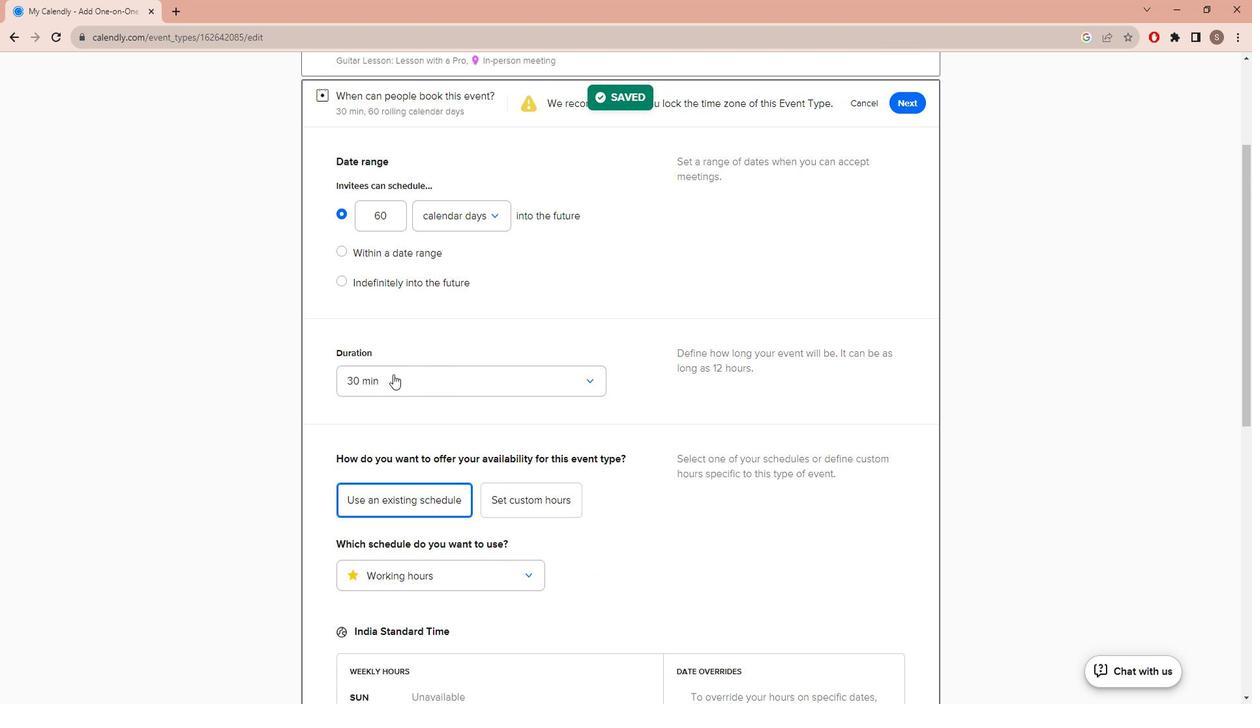 
Action: Mouse moved to (373, 514)
Screenshot: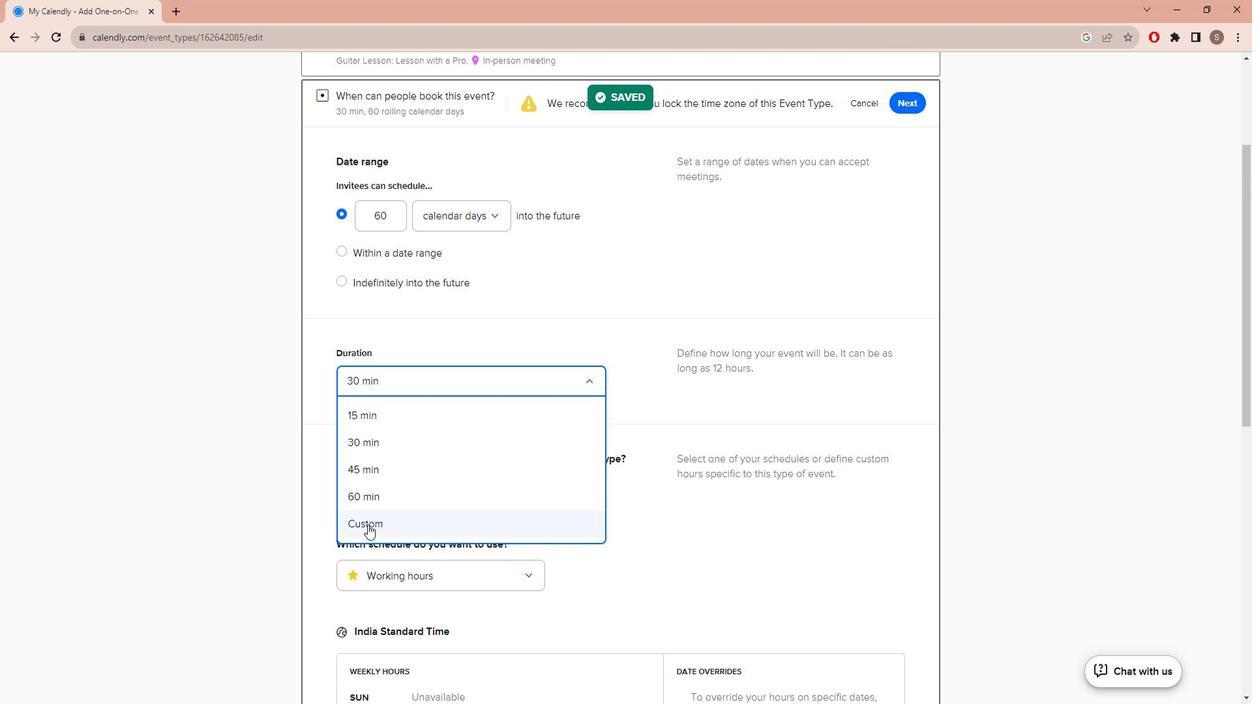 
Action: Mouse pressed left at (373, 514)
Screenshot: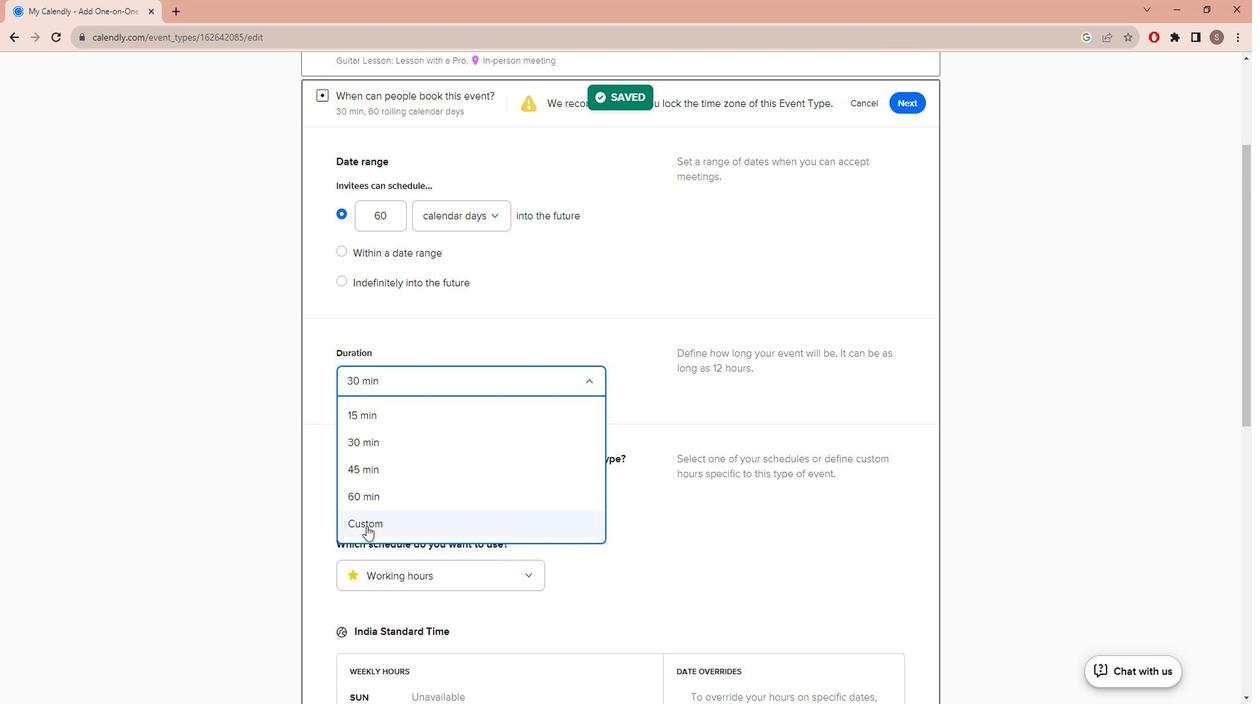 
Action: Mouse moved to (409, 411)
Screenshot: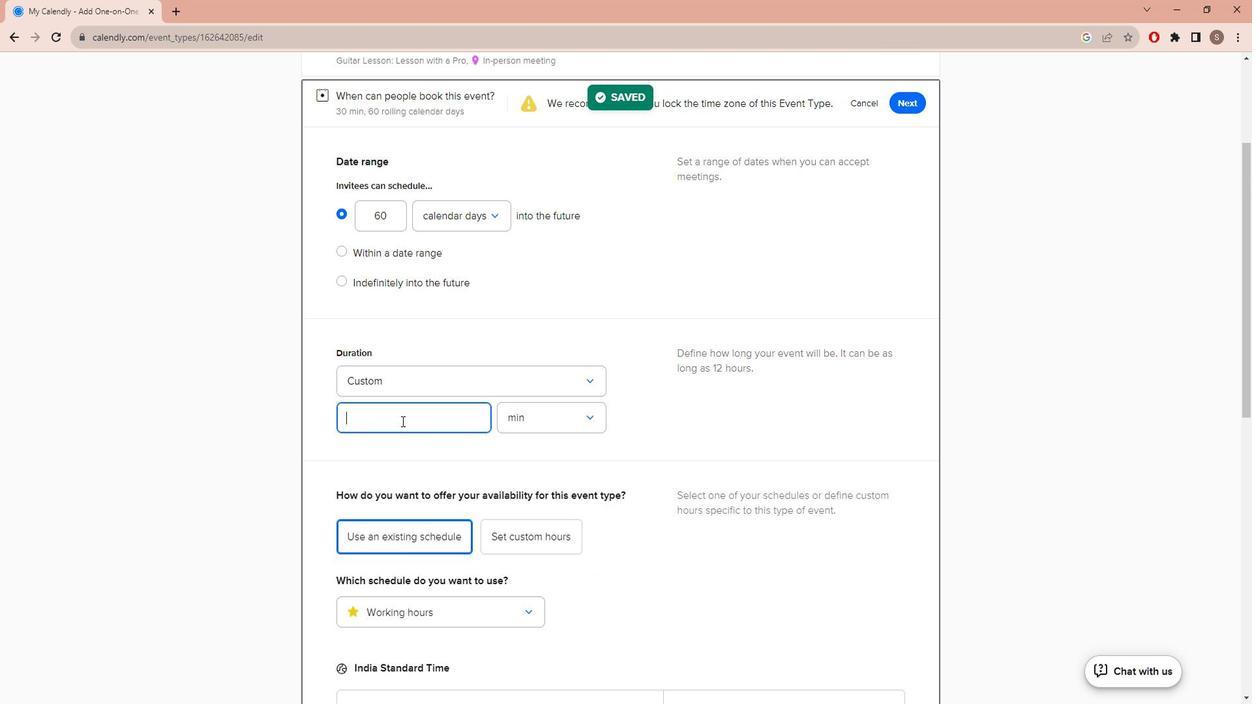 
Action: Mouse pressed left at (409, 411)
Screenshot: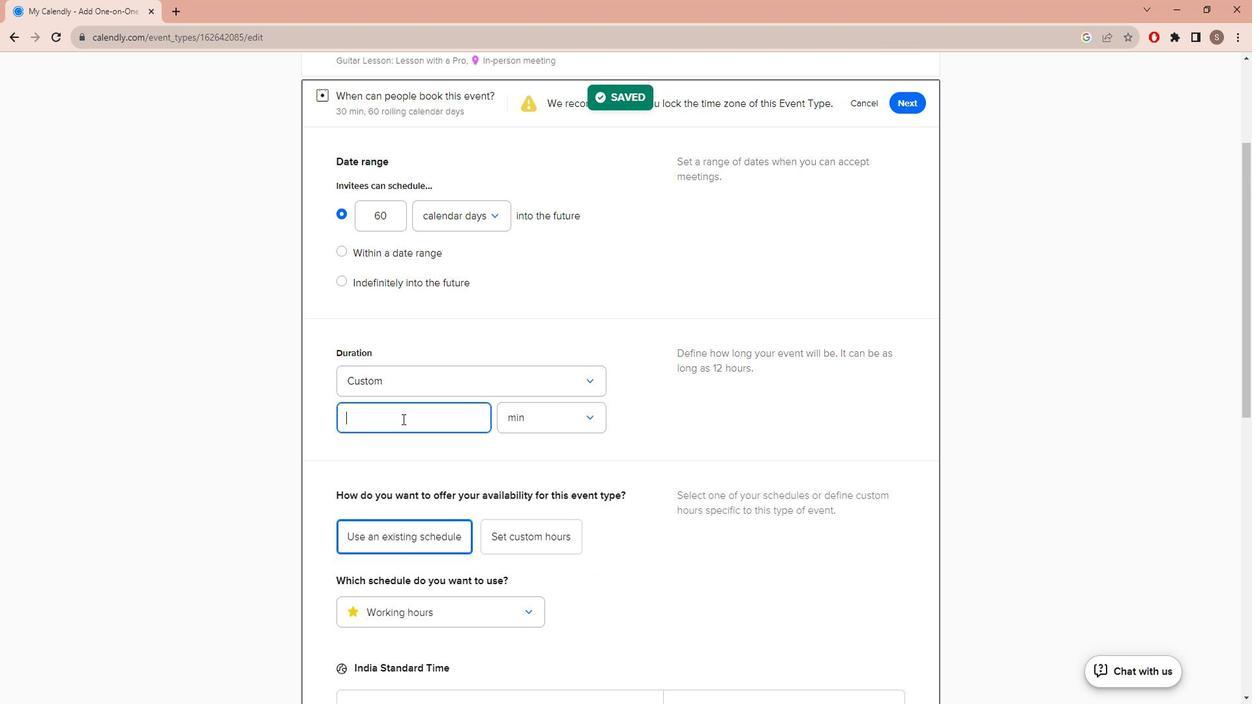 
Action: Mouse moved to (411, 403)
Screenshot: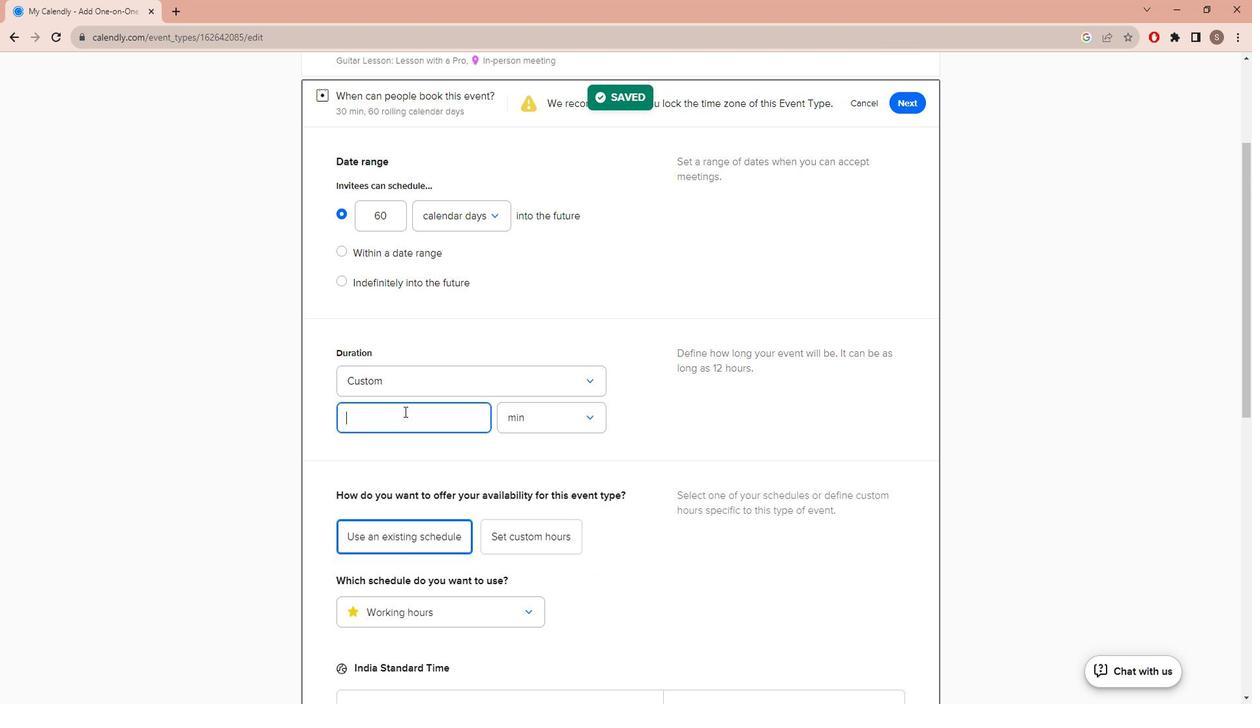 
Action: Key pressed 90
Screenshot: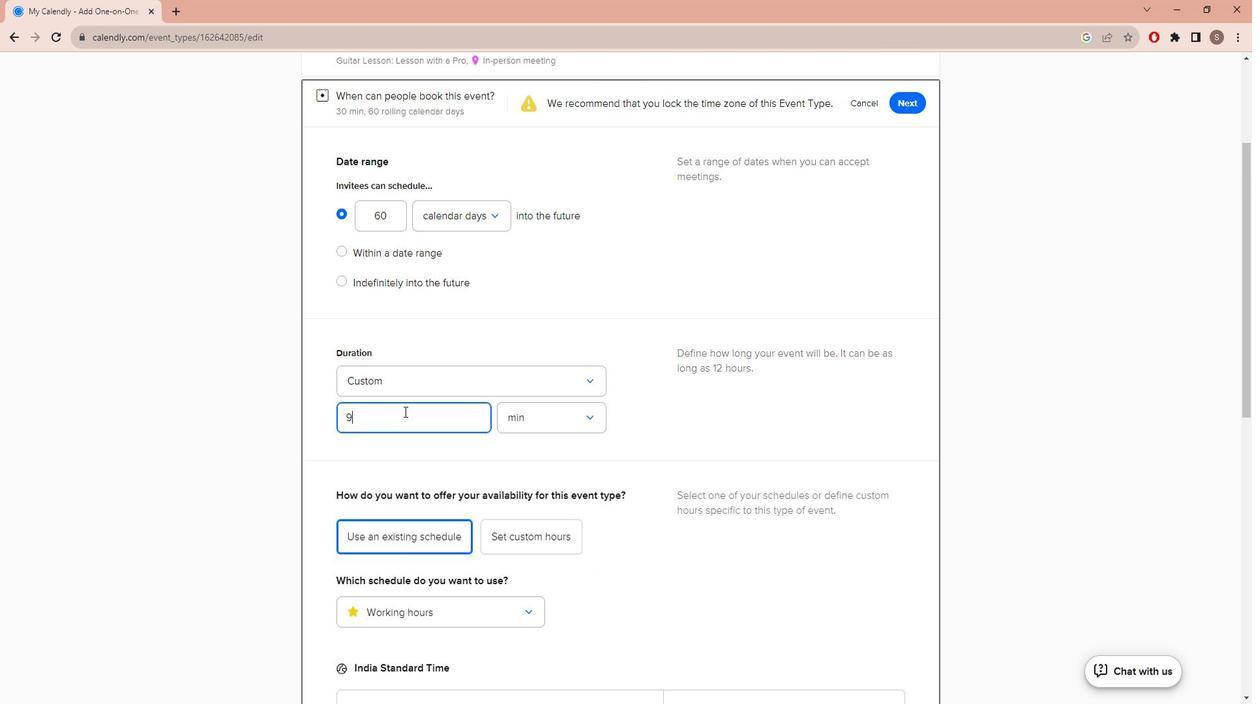 
Action: Mouse scrolled (411, 403) with delta (0, 0)
Screenshot: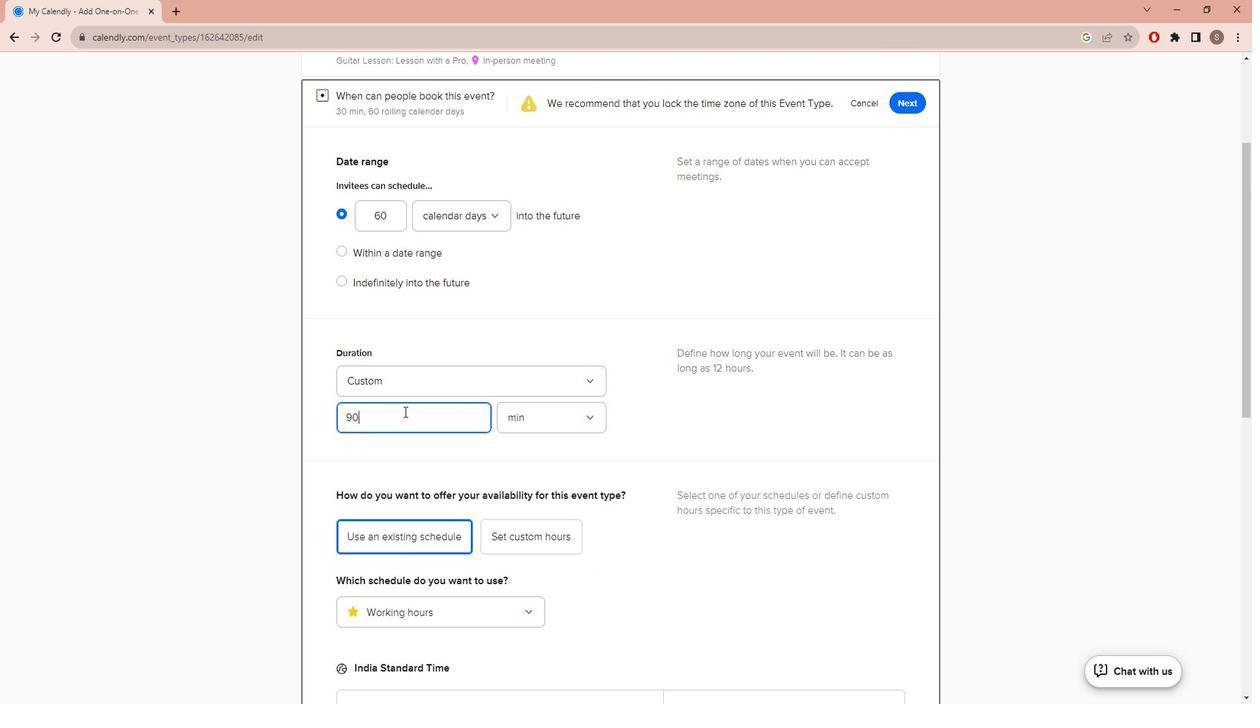 
Action: Mouse moved to (408, 375)
Screenshot: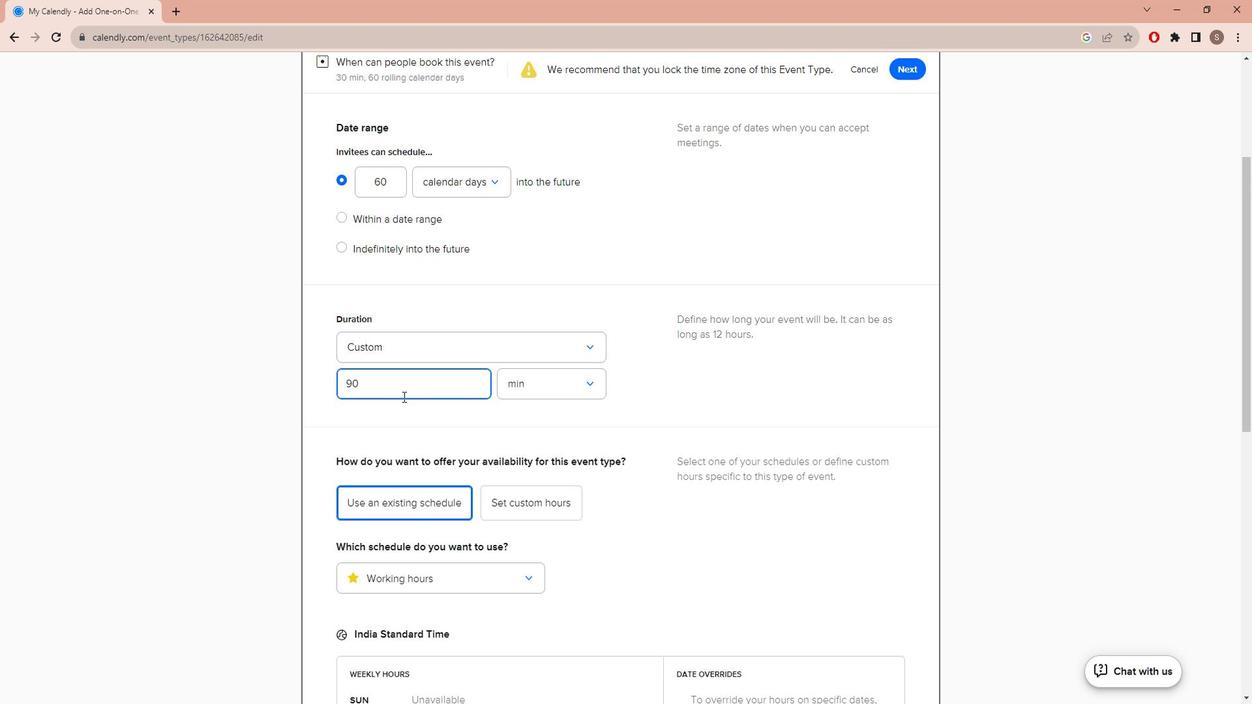 
Action: Mouse scrolled (408, 375) with delta (0, 0)
Screenshot: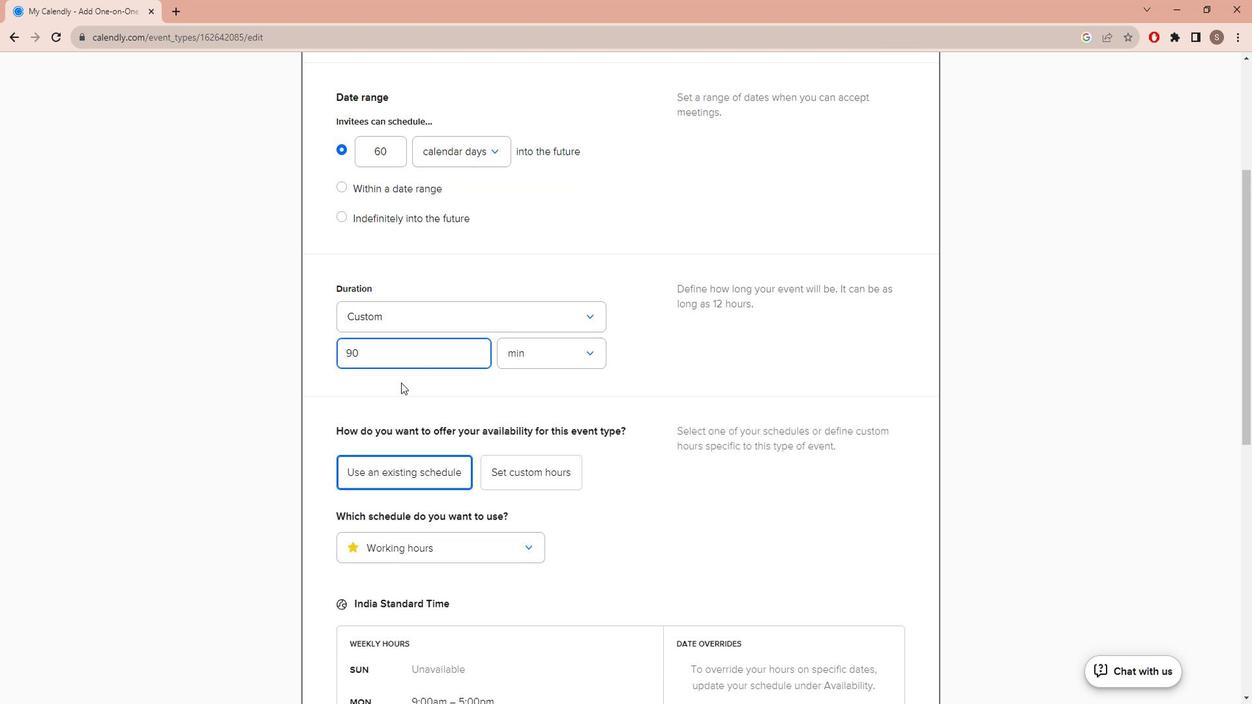 
Action: Mouse scrolled (408, 375) with delta (0, 0)
Screenshot: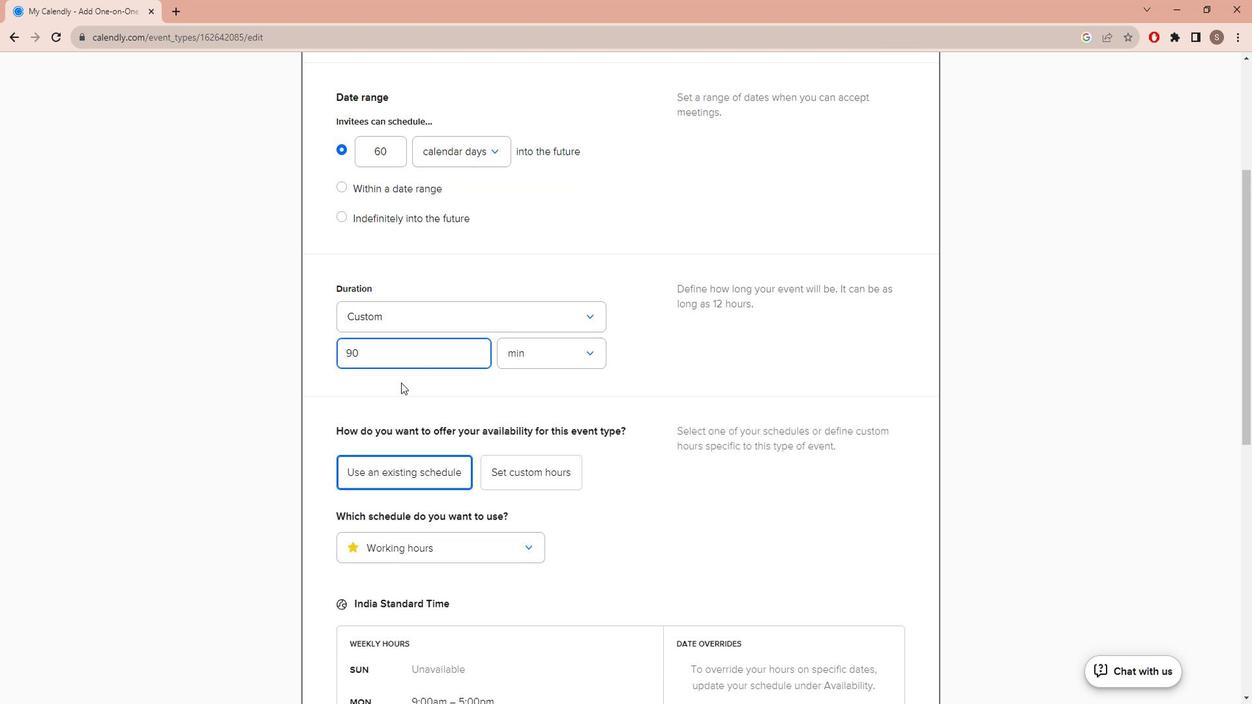 
Action: Mouse scrolled (408, 375) with delta (0, 0)
Screenshot: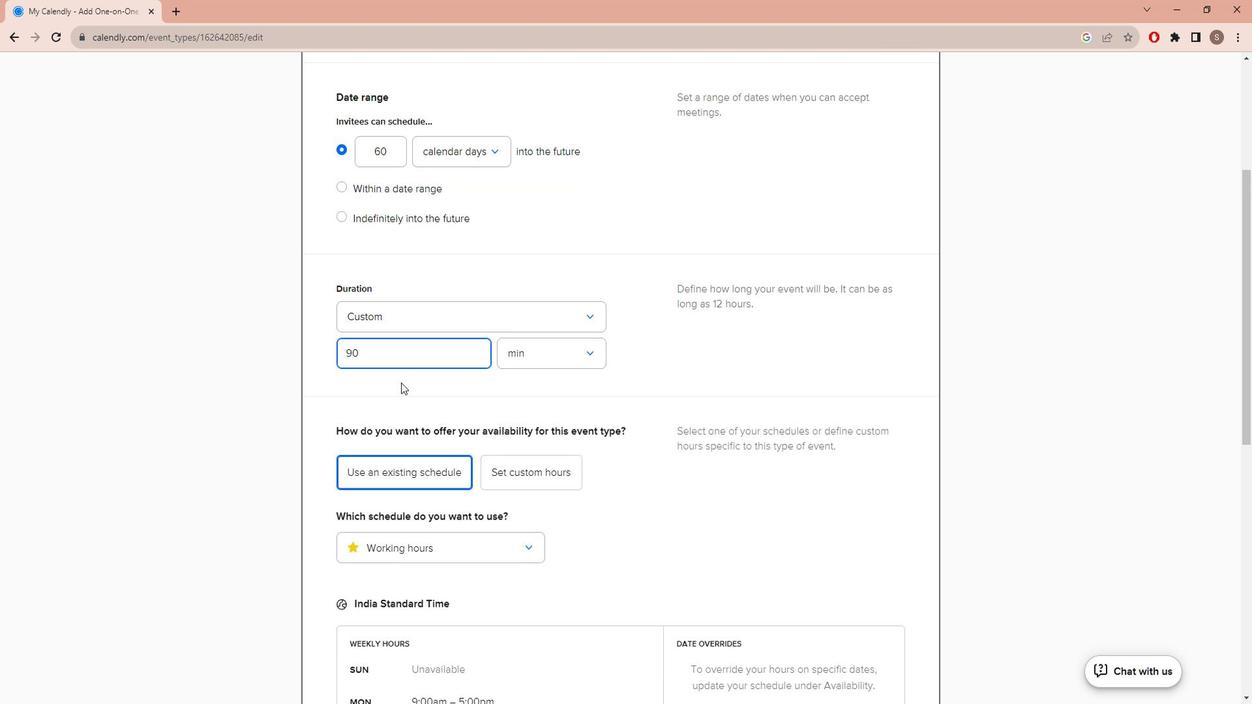 
Action: Mouse scrolled (408, 375) with delta (0, 0)
Screenshot: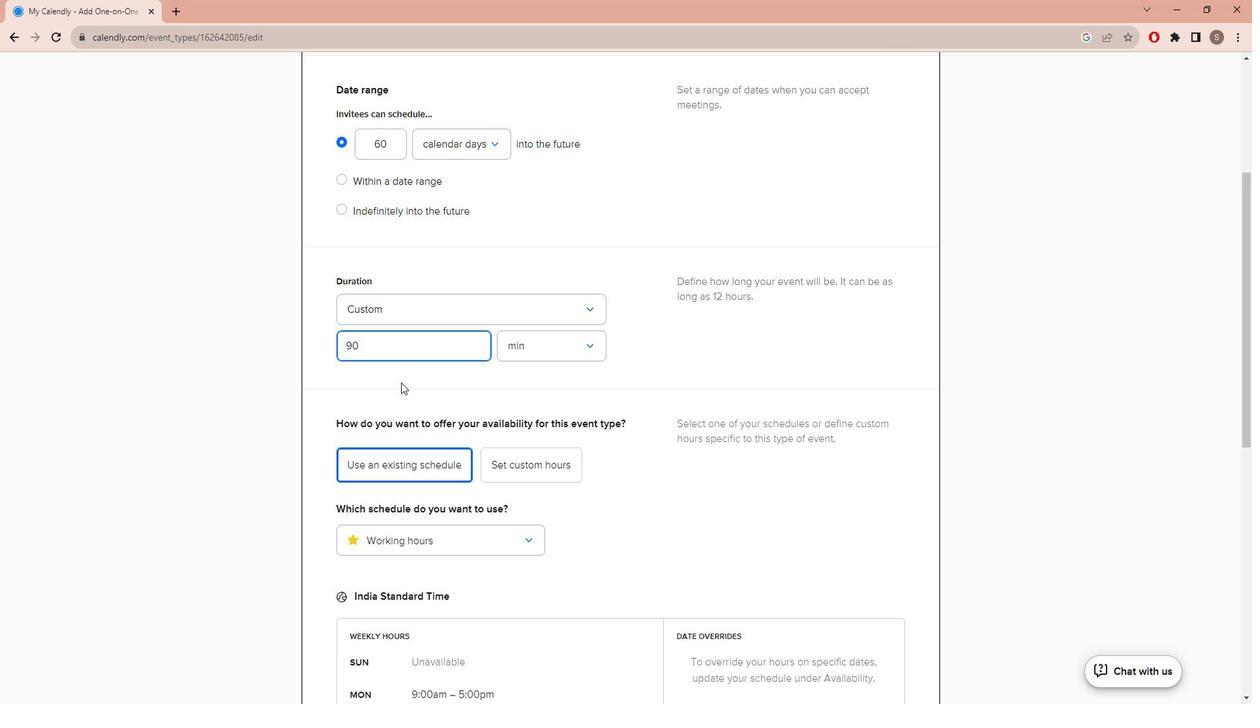 
Action: Mouse scrolled (408, 375) with delta (0, 0)
Screenshot: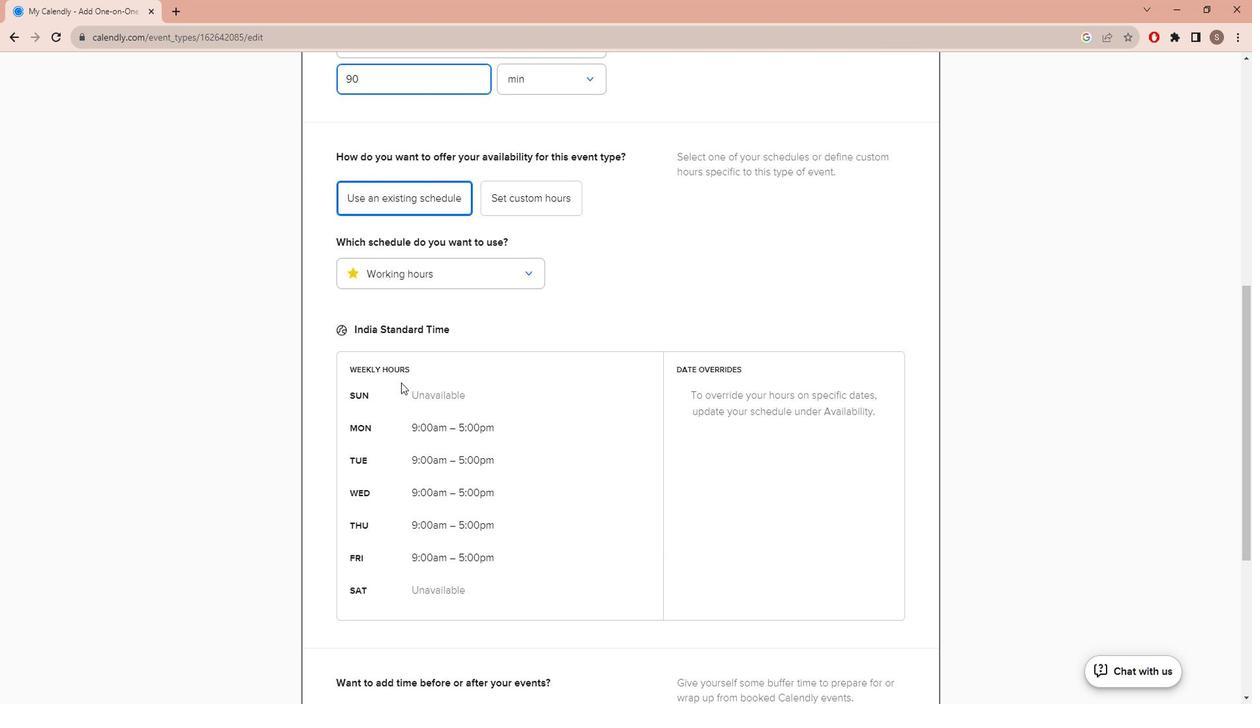 
Action: Mouse scrolled (408, 375) with delta (0, 0)
Screenshot: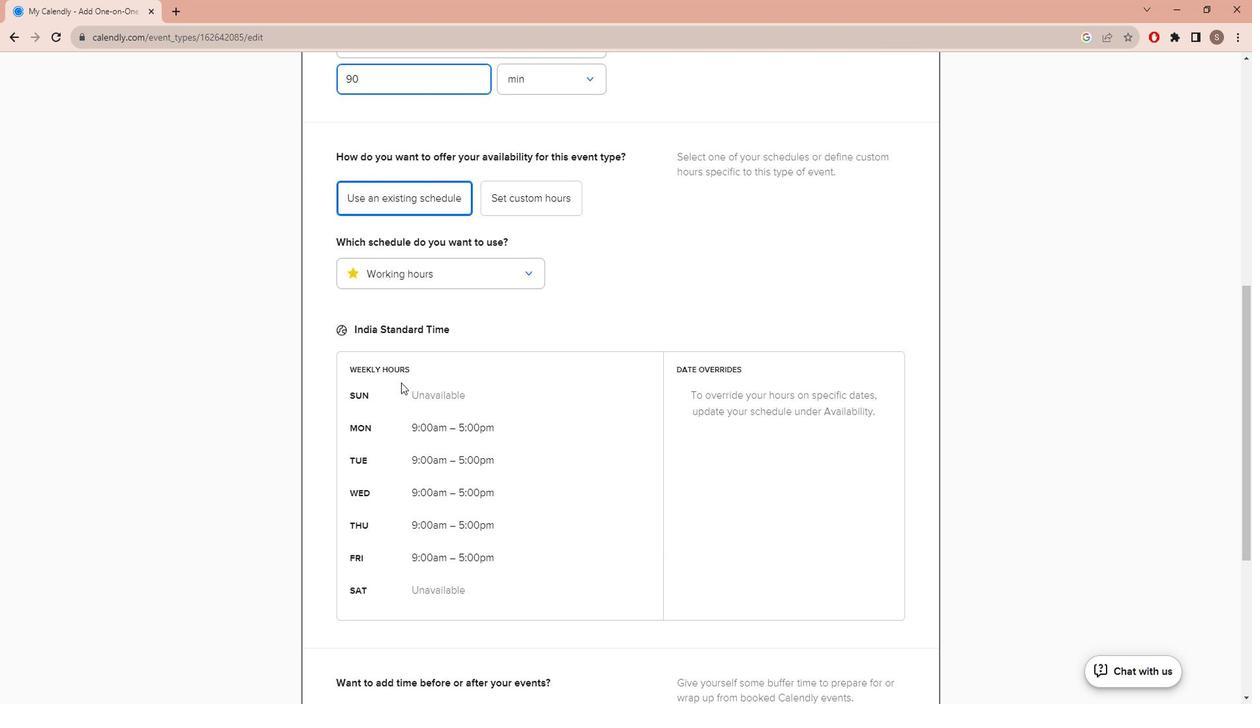 
Action: Mouse moved to (413, 382)
Screenshot: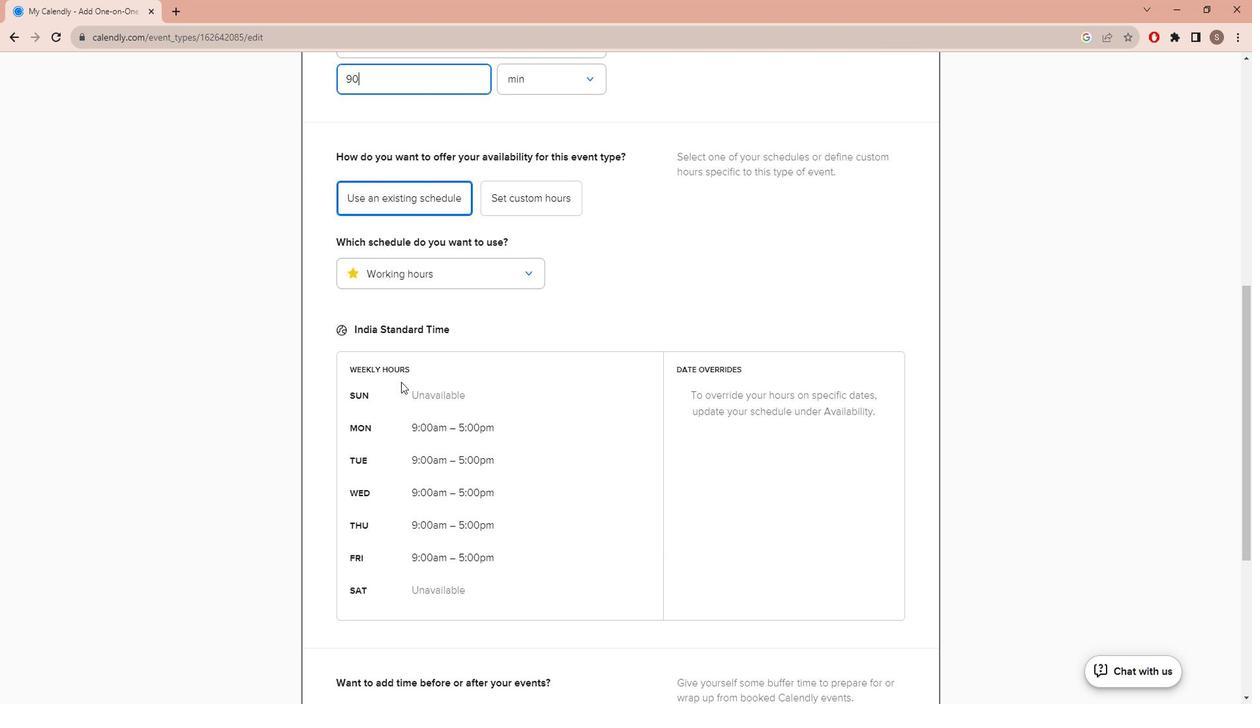 
Action: Mouse scrolled (413, 381) with delta (0, 0)
Screenshot: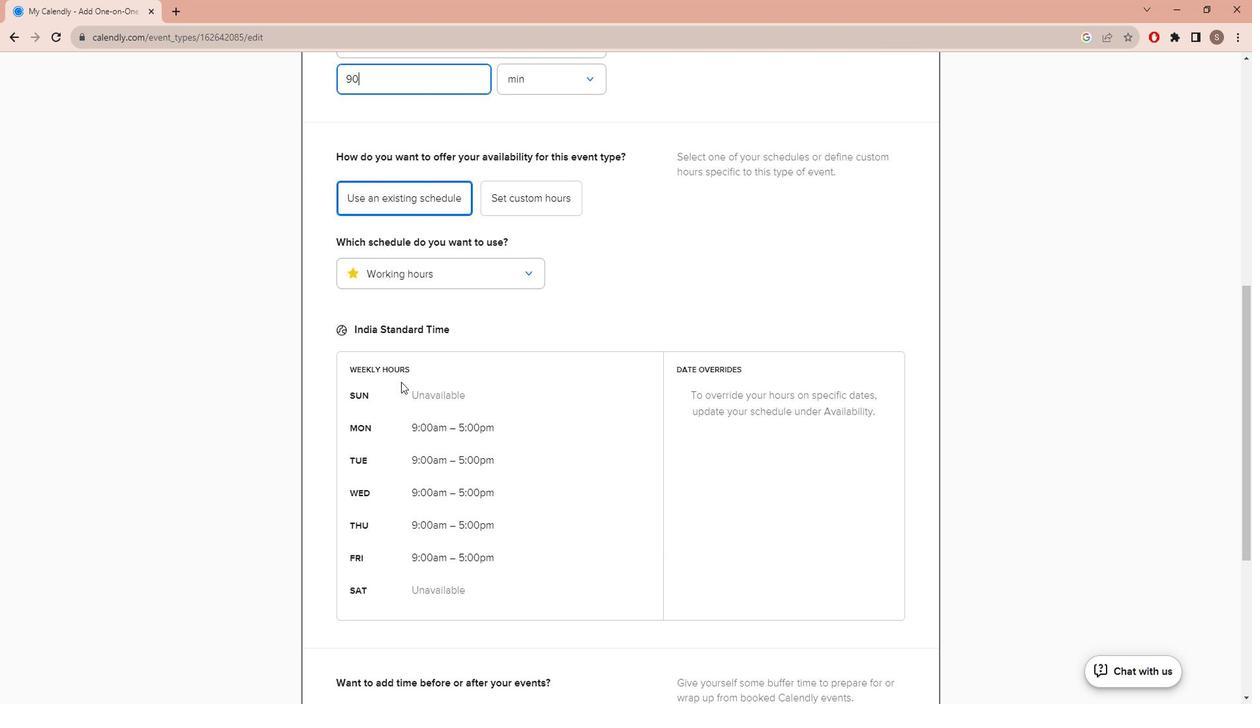 
Action: Mouse moved to (780, 535)
Screenshot: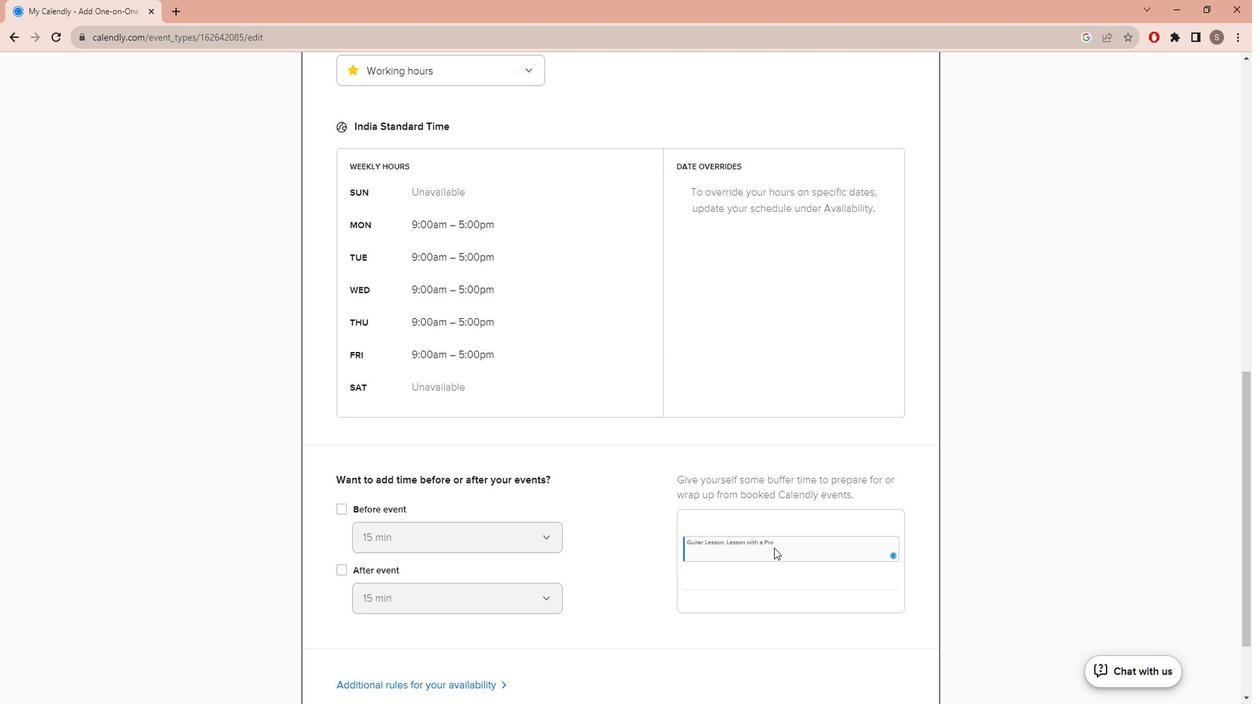 
Action: Mouse scrolled (780, 534) with delta (0, 0)
Screenshot: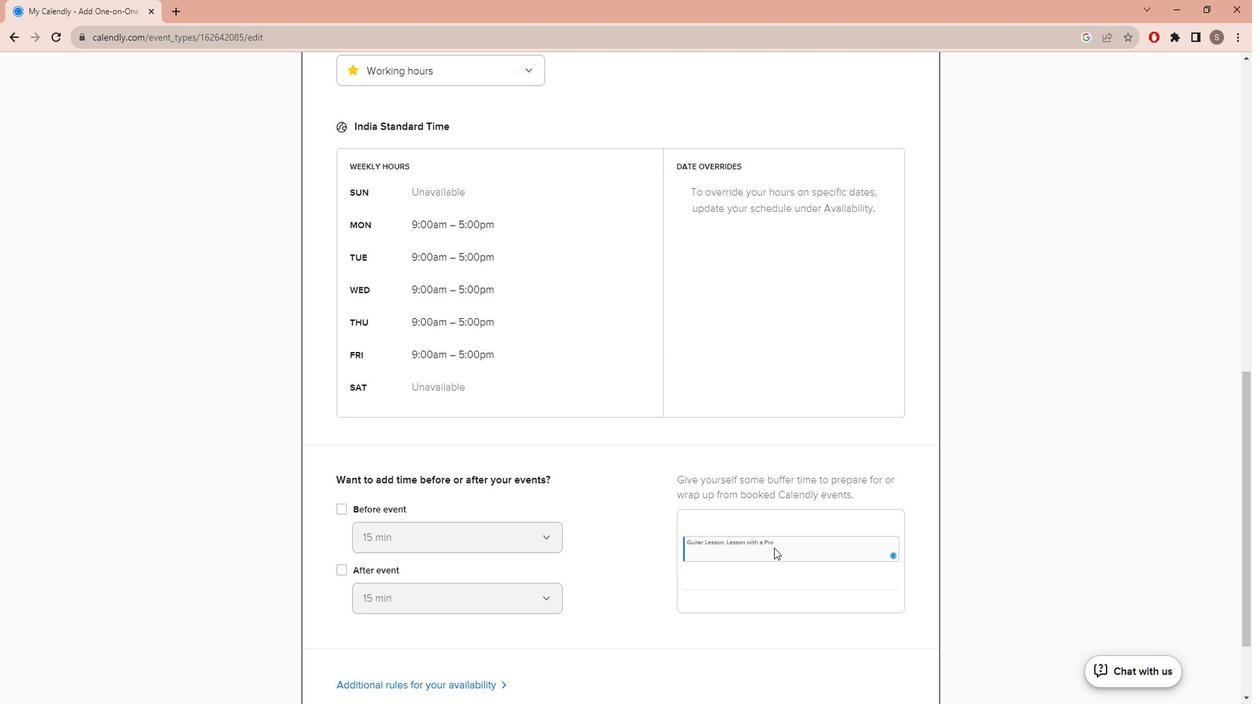 
Action: Mouse moved to (778, 535)
Screenshot: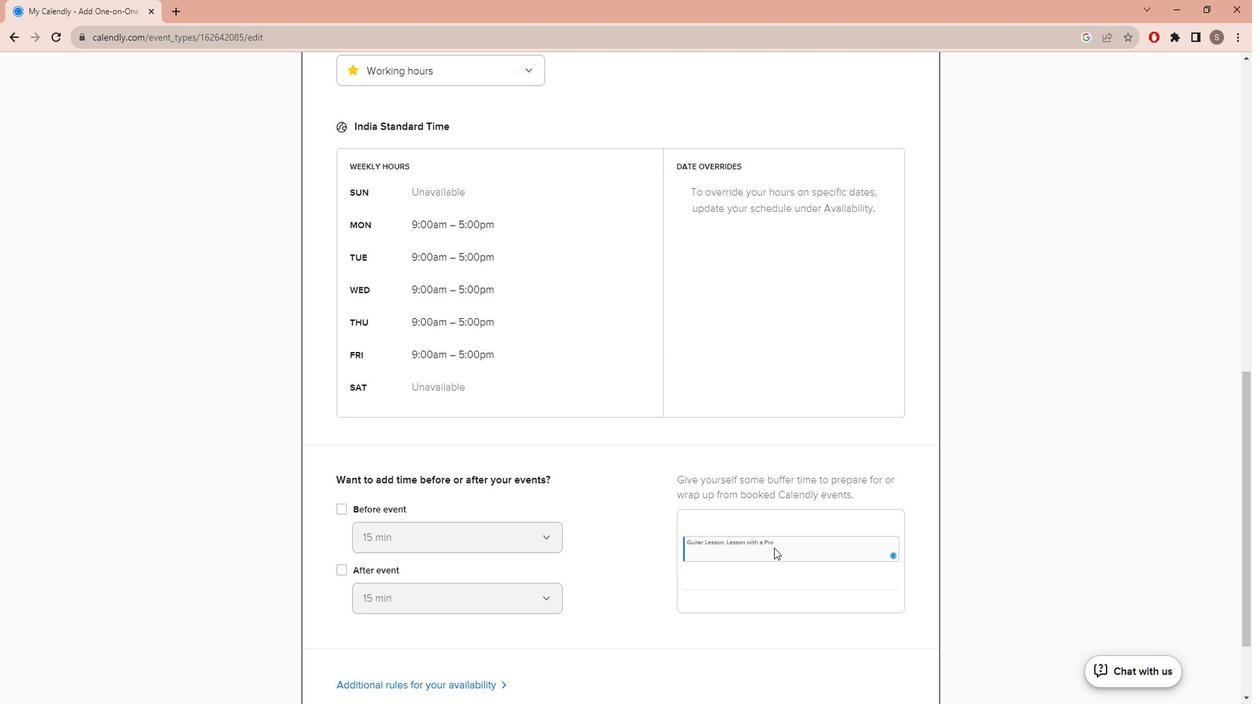 
Action: Mouse scrolled (778, 534) with delta (0, 0)
Screenshot: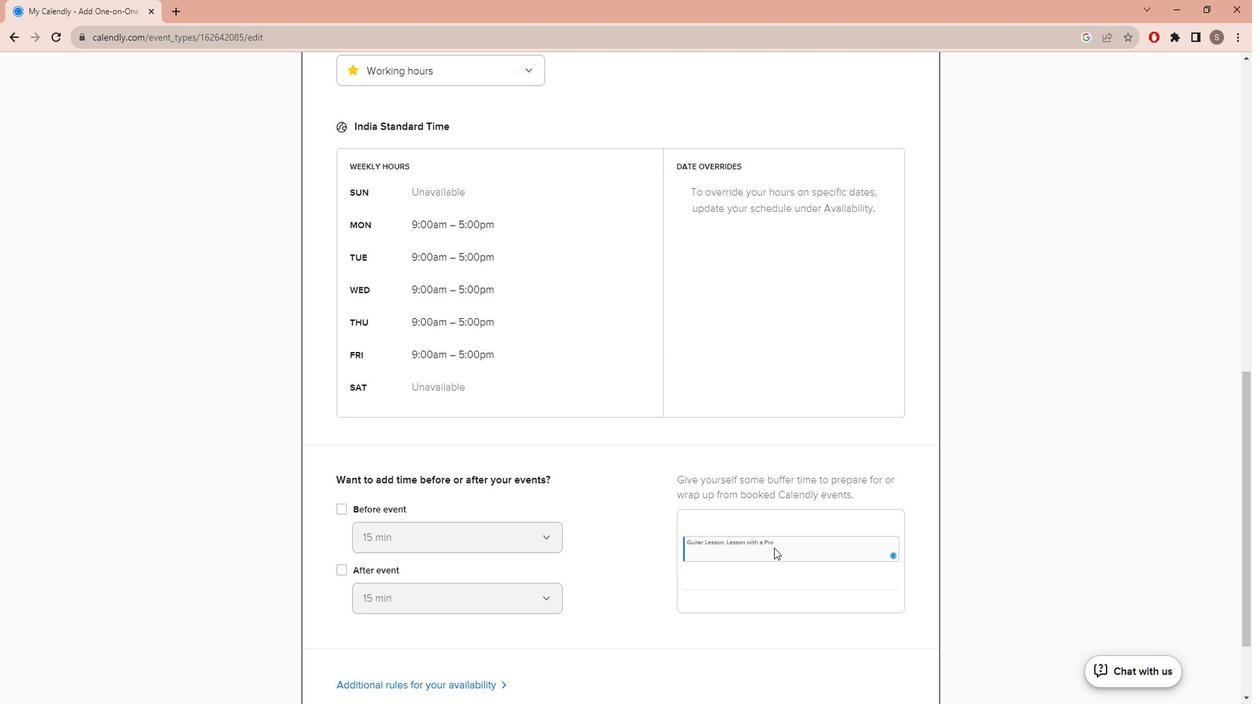 
Action: Mouse moved to (775, 535)
Screenshot: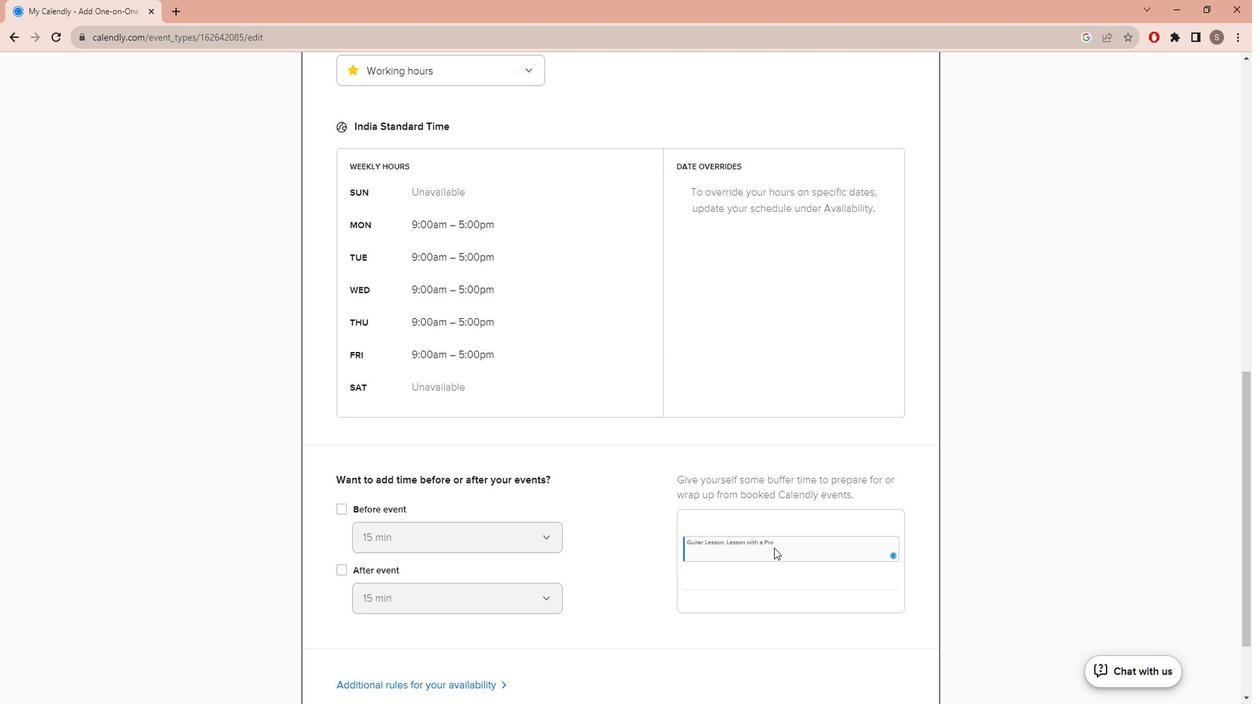 
Action: Mouse scrolled (775, 535) with delta (0, 0)
Screenshot: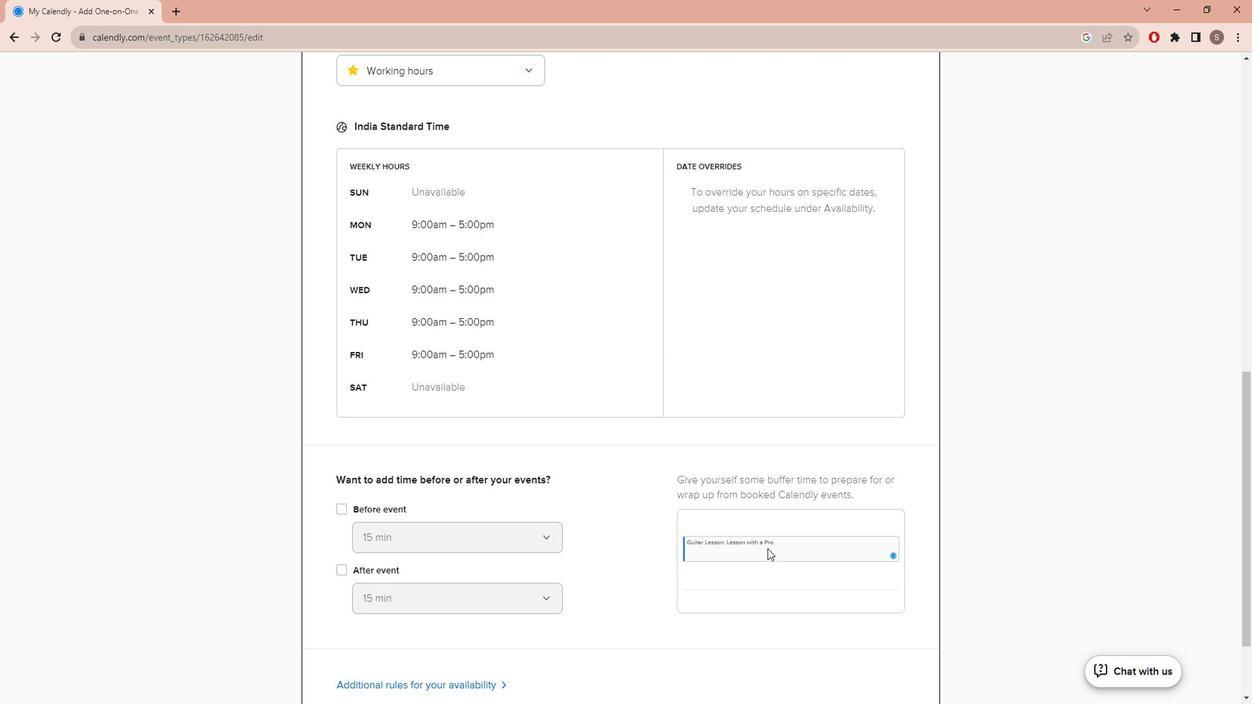 
Action: Mouse moved to (908, 612)
Screenshot: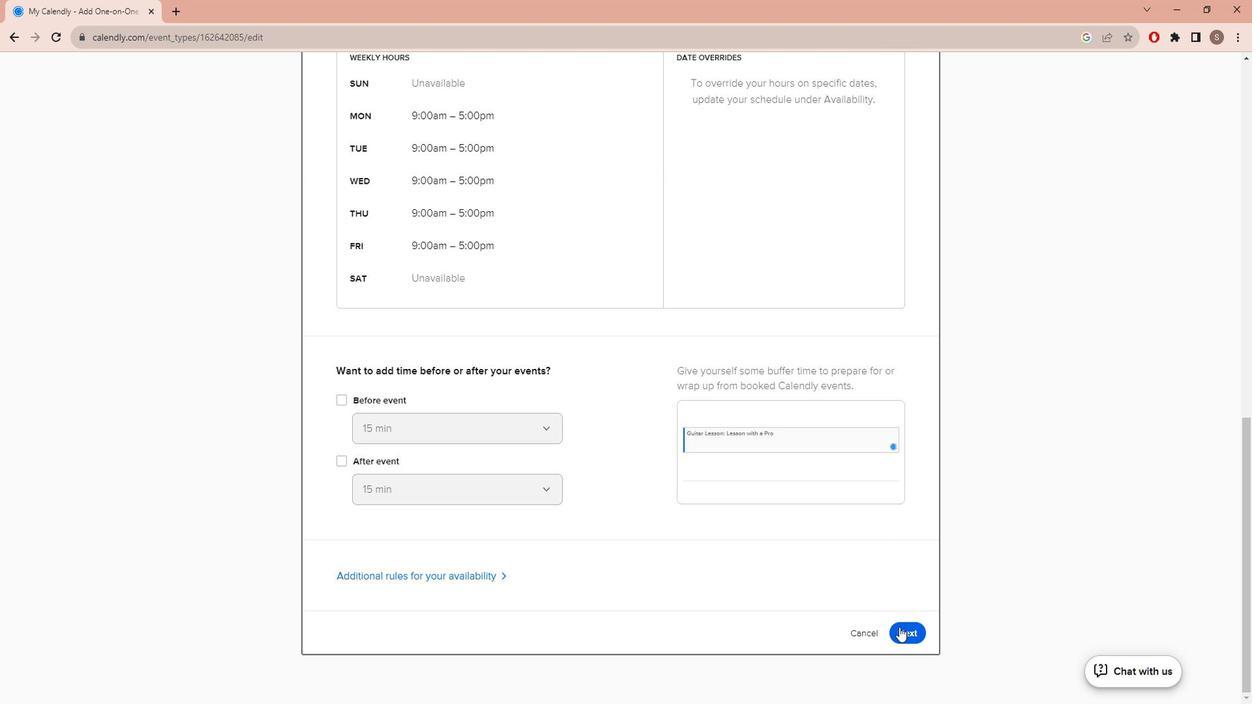 
Action: Mouse pressed left at (908, 612)
Screenshot: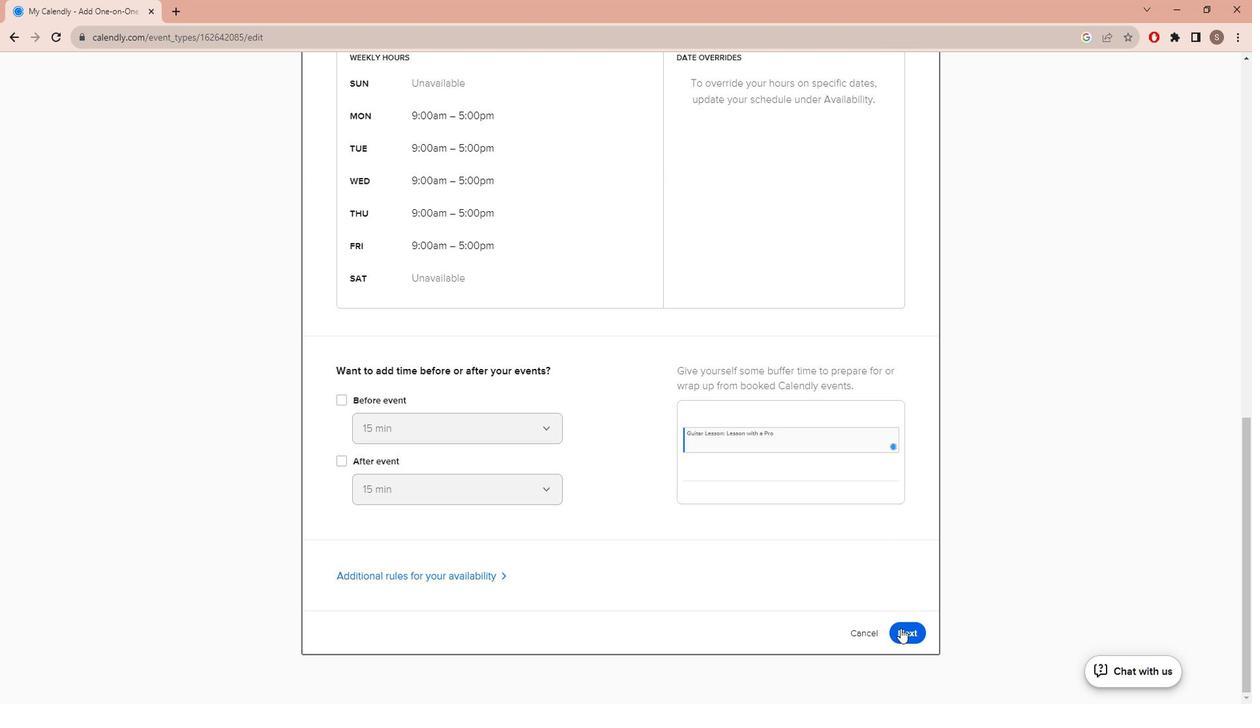 
Action: Mouse moved to (899, 580)
Screenshot: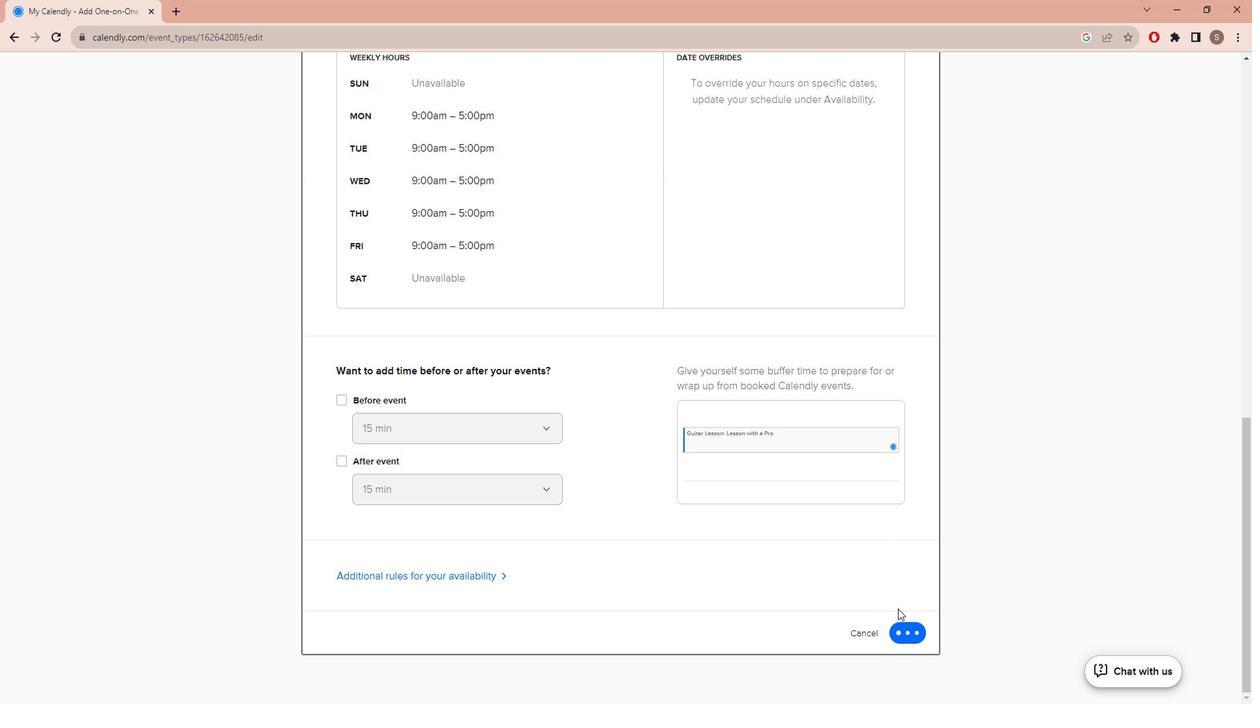 
